Task: Check the percentage active listings of large master bedroom in the last 3 years.
Action: Mouse moved to (988, 229)
Screenshot: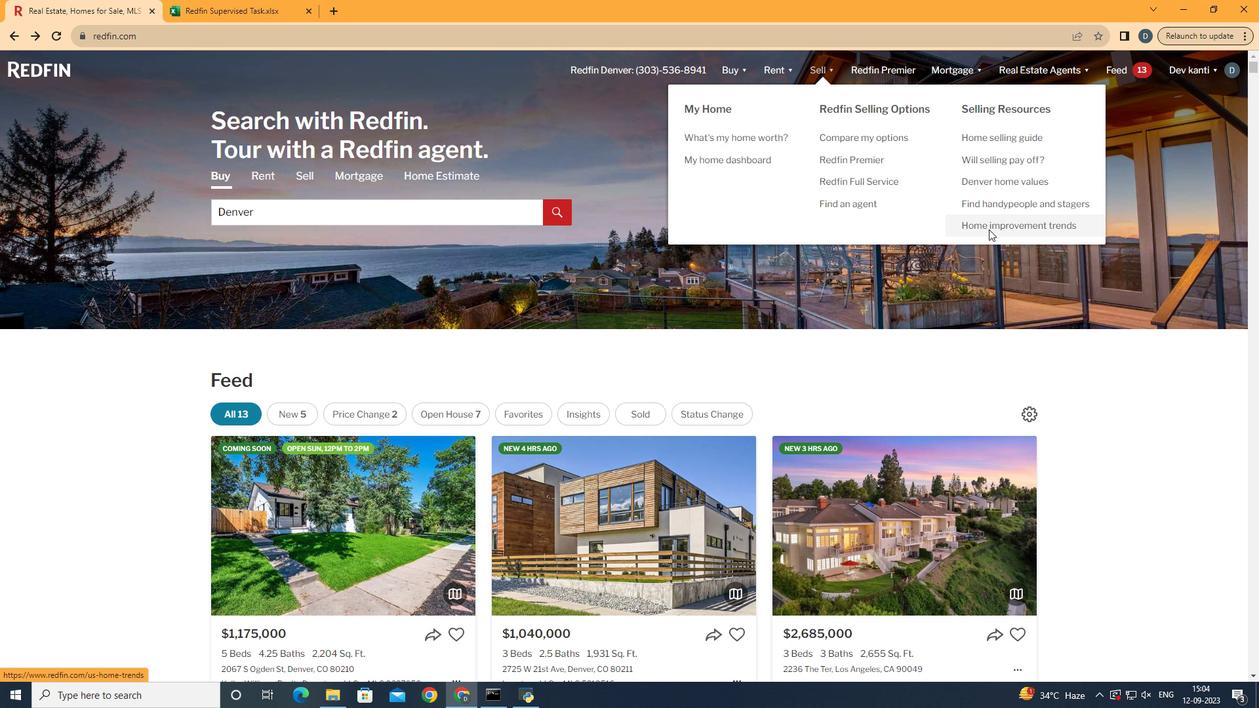 
Action: Mouse pressed left at (988, 229)
Screenshot: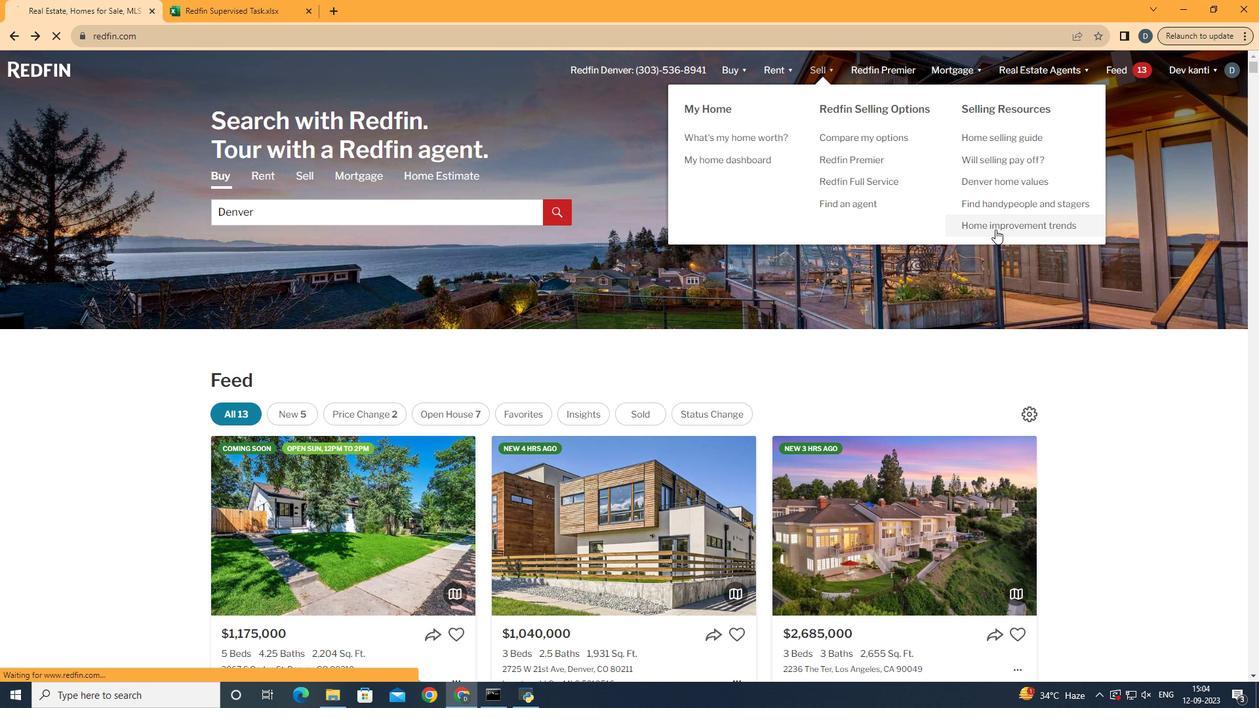 
Action: Mouse moved to (330, 250)
Screenshot: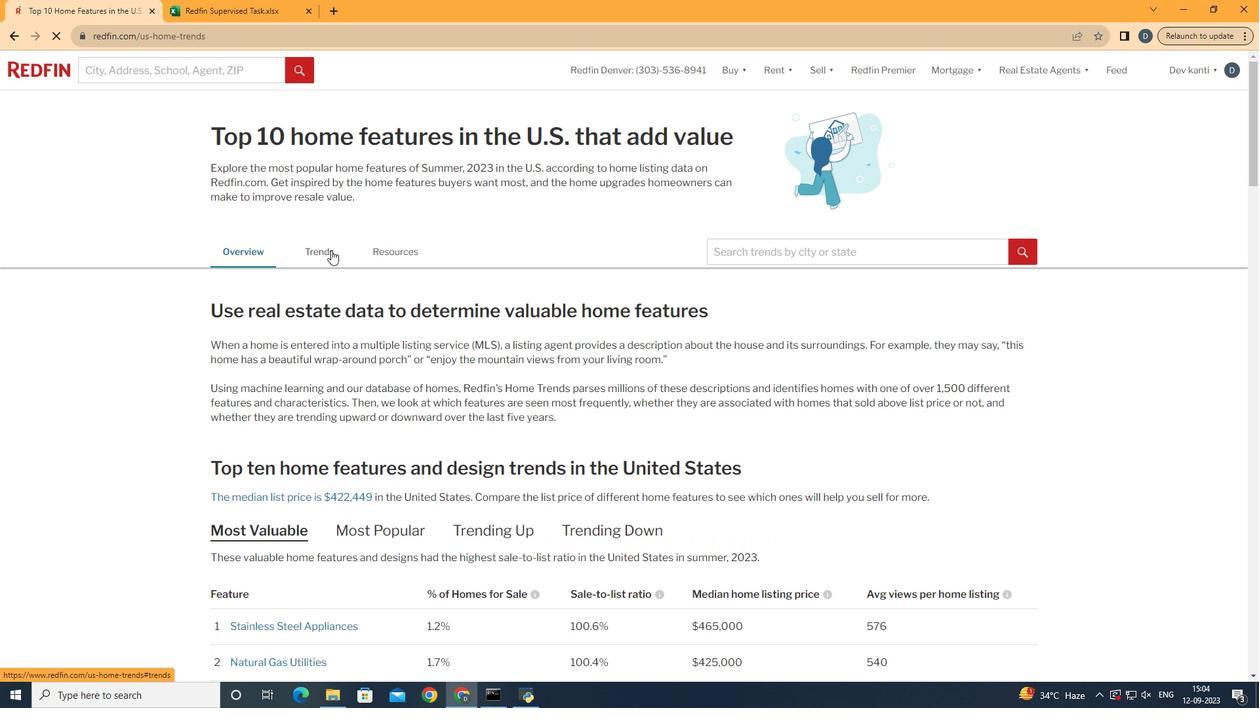 
Action: Mouse pressed left at (330, 250)
Screenshot: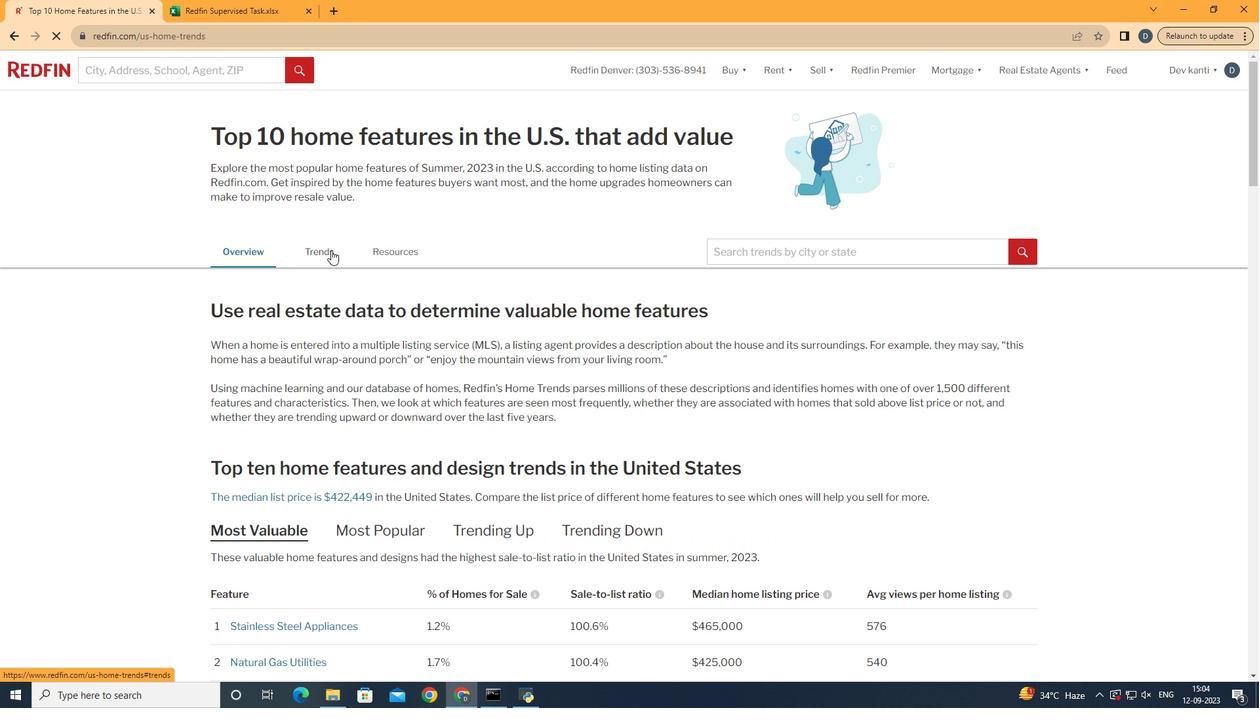 
Action: Mouse moved to (429, 381)
Screenshot: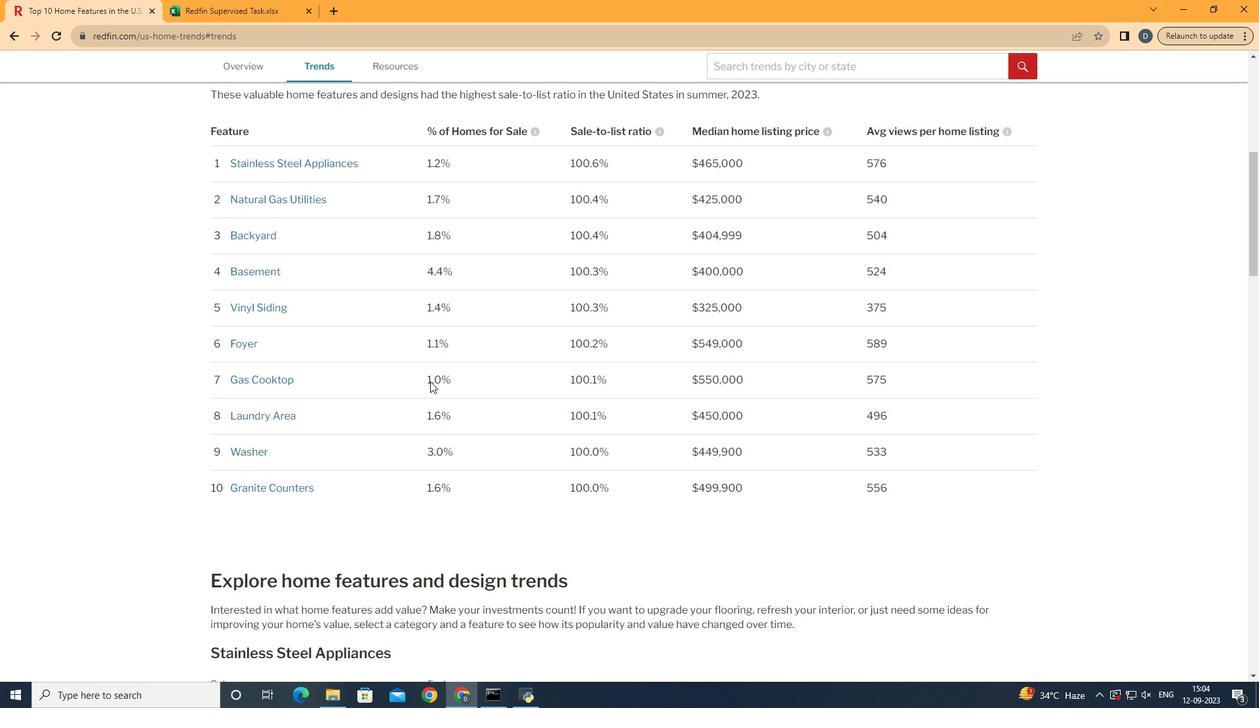 
Action: Mouse scrolled (429, 381) with delta (0, 0)
Screenshot: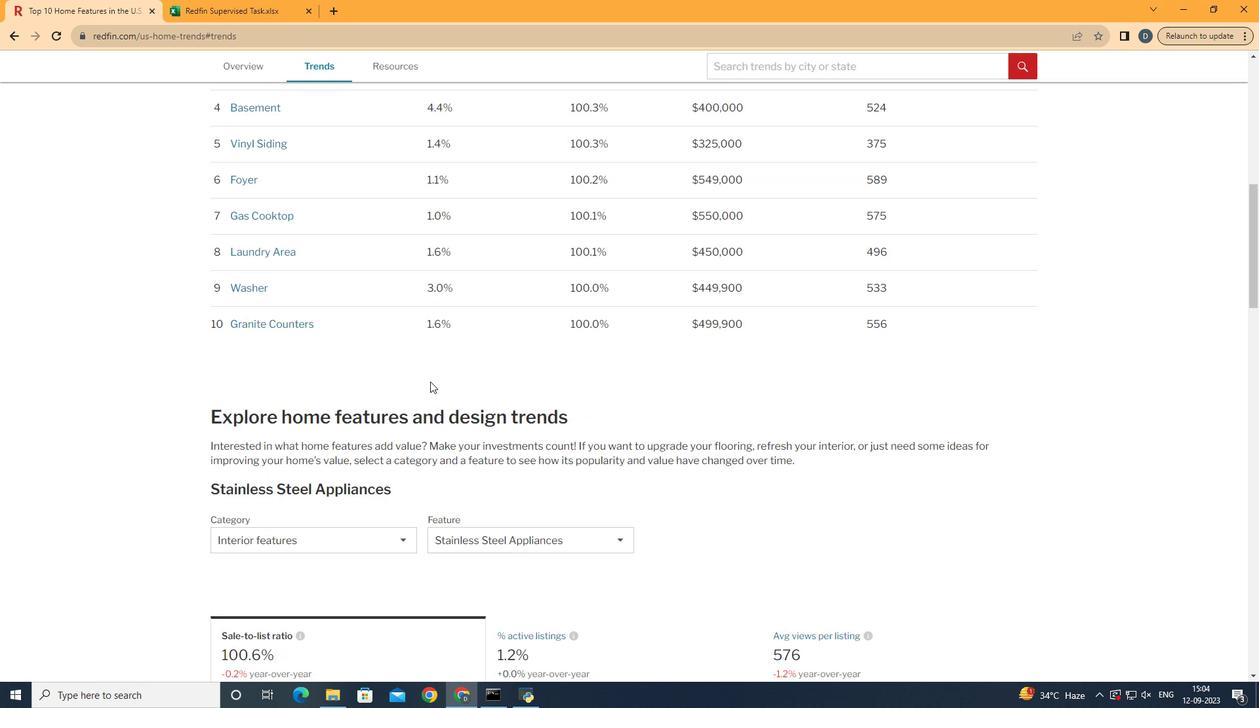 
Action: Mouse scrolled (429, 381) with delta (0, 0)
Screenshot: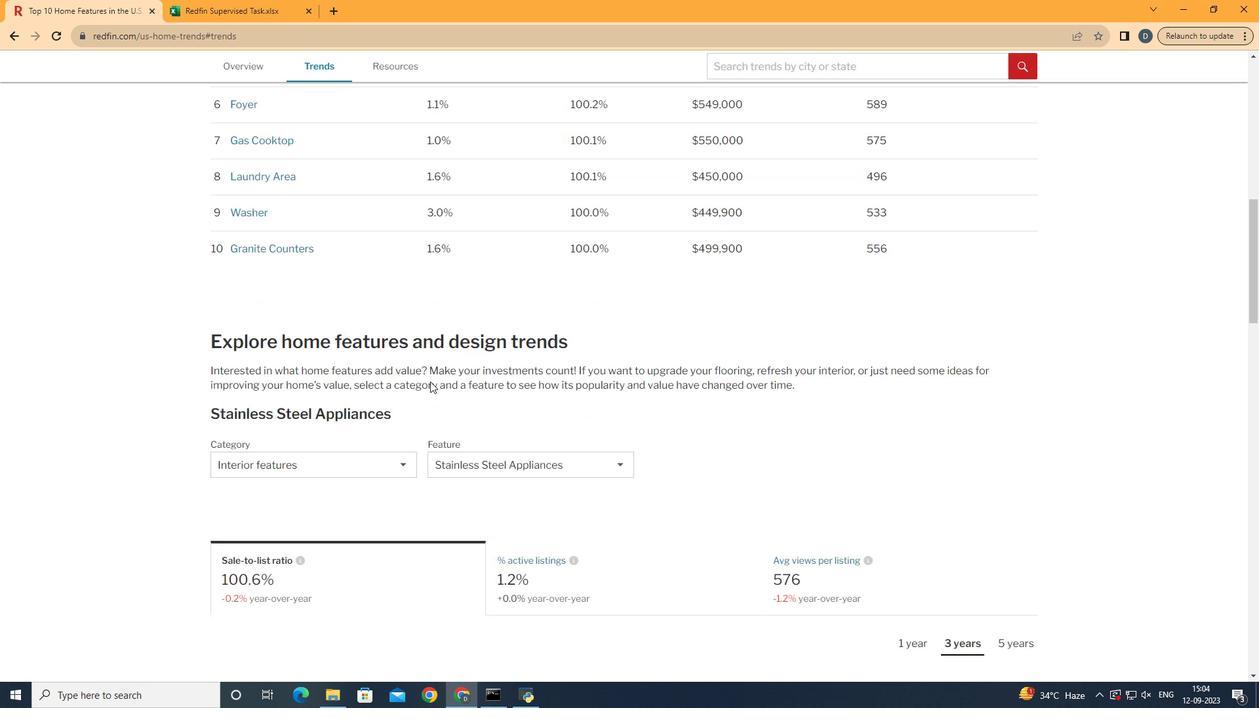 
Action: Mouse scrolled (429, 381) with delta (0, 0)
Screenshot: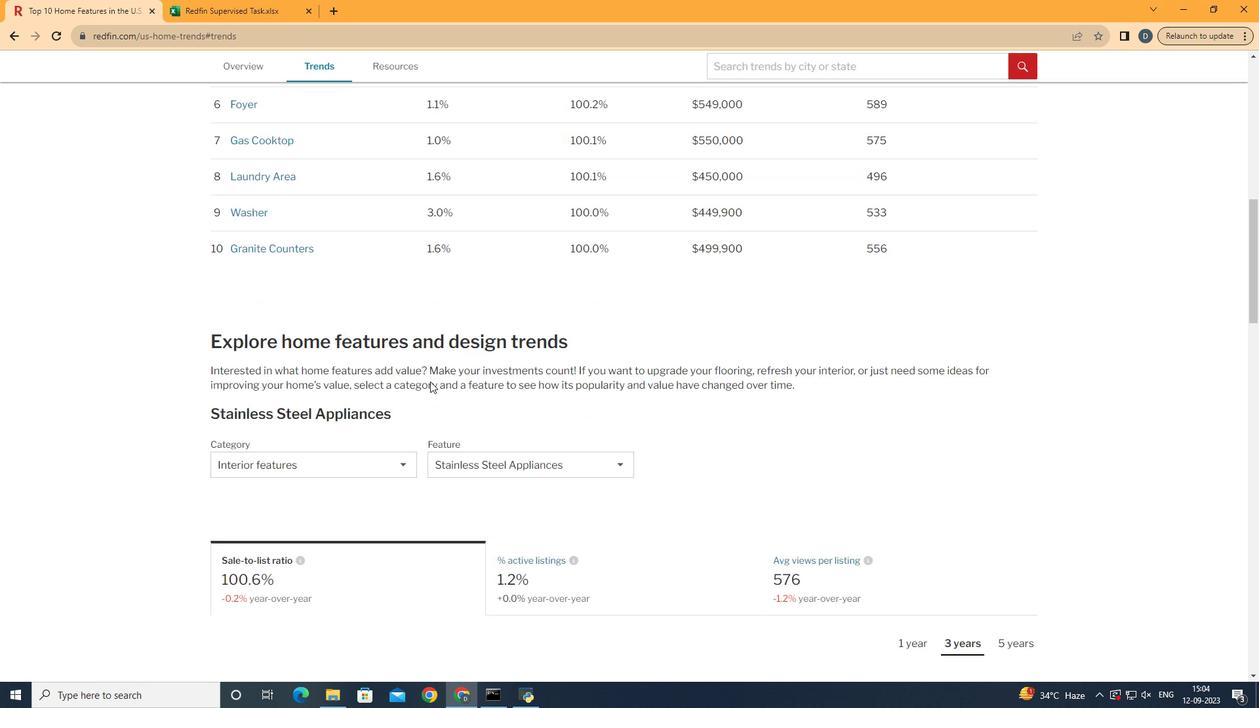 
Action: Mouse moved to (430, 381)
Screenshot: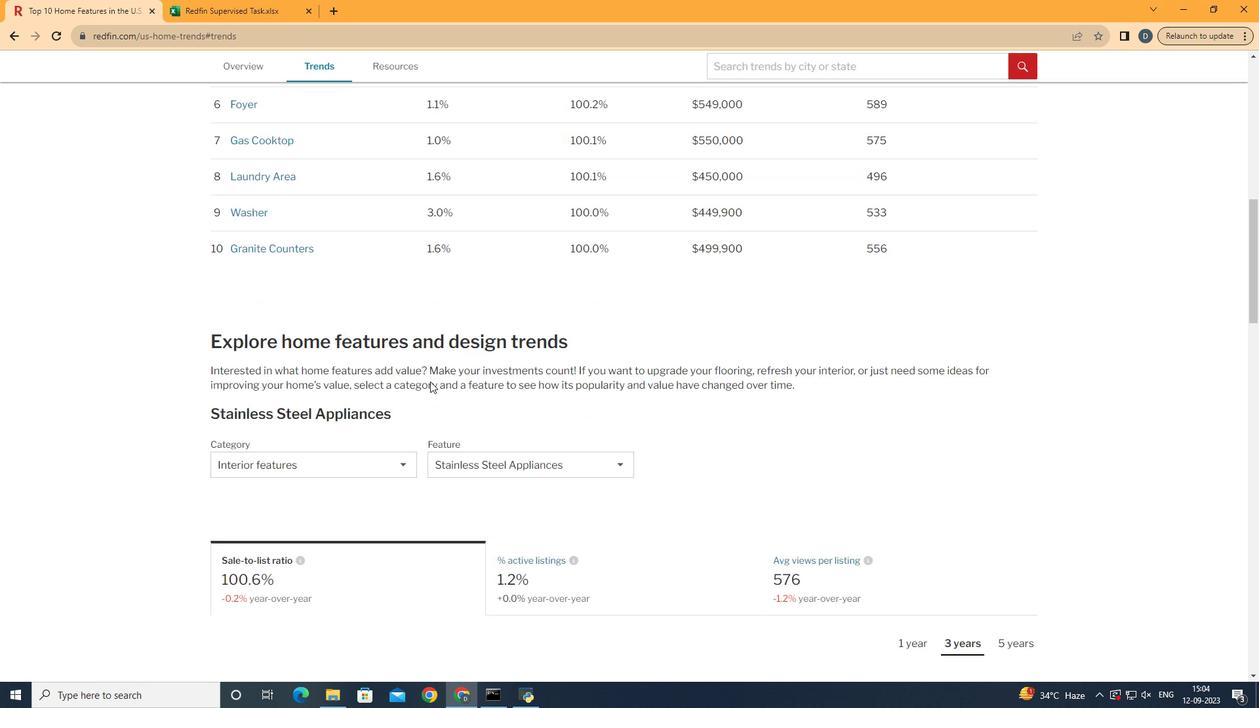 
Action: Mouse scrolled (430, 381) with delta (0, 0)
Screenshot: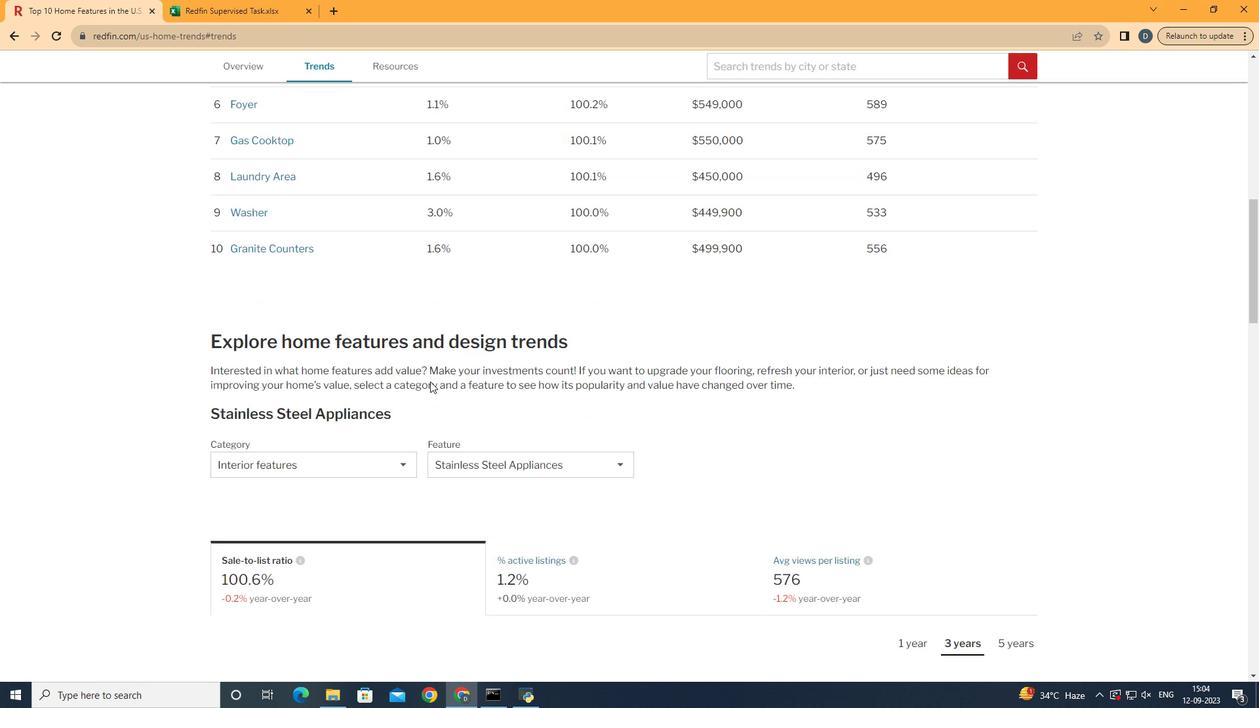 
Action: Mouse scrolled (430, 381) with delta (0, 0)
Screenshot: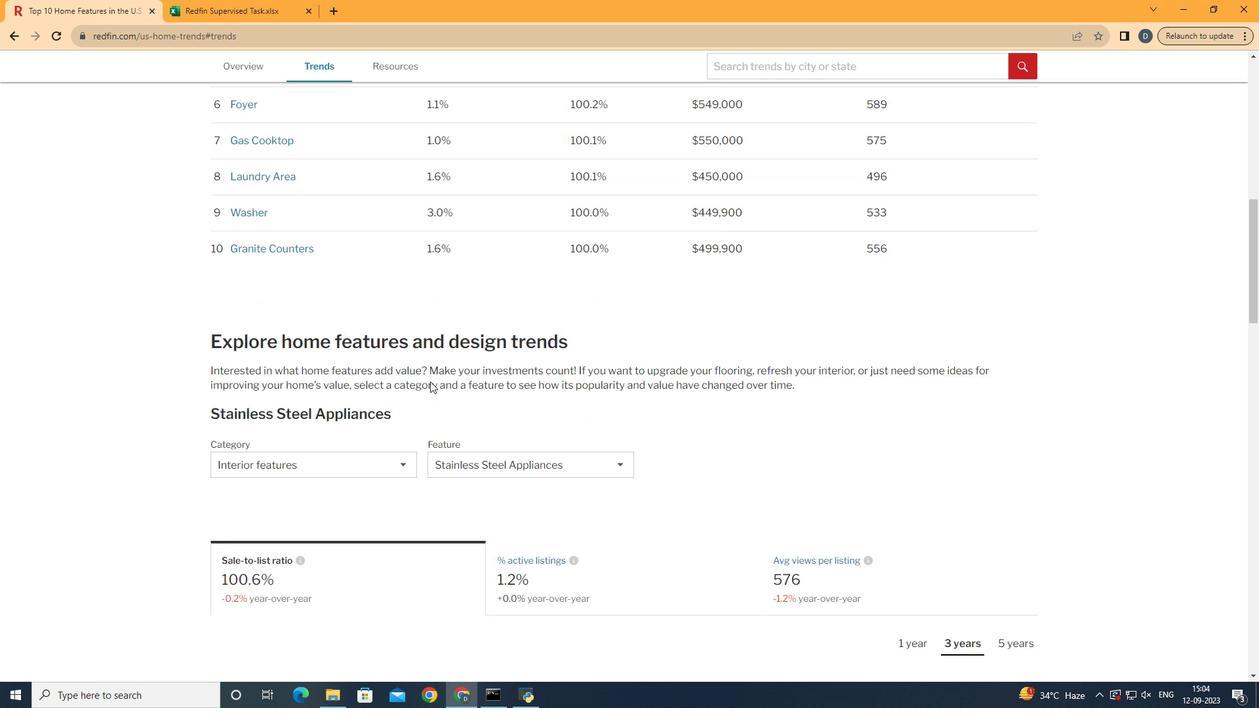 
Action: Mouse scrolled (430, 381) with delta (0, 0)
Screenshot: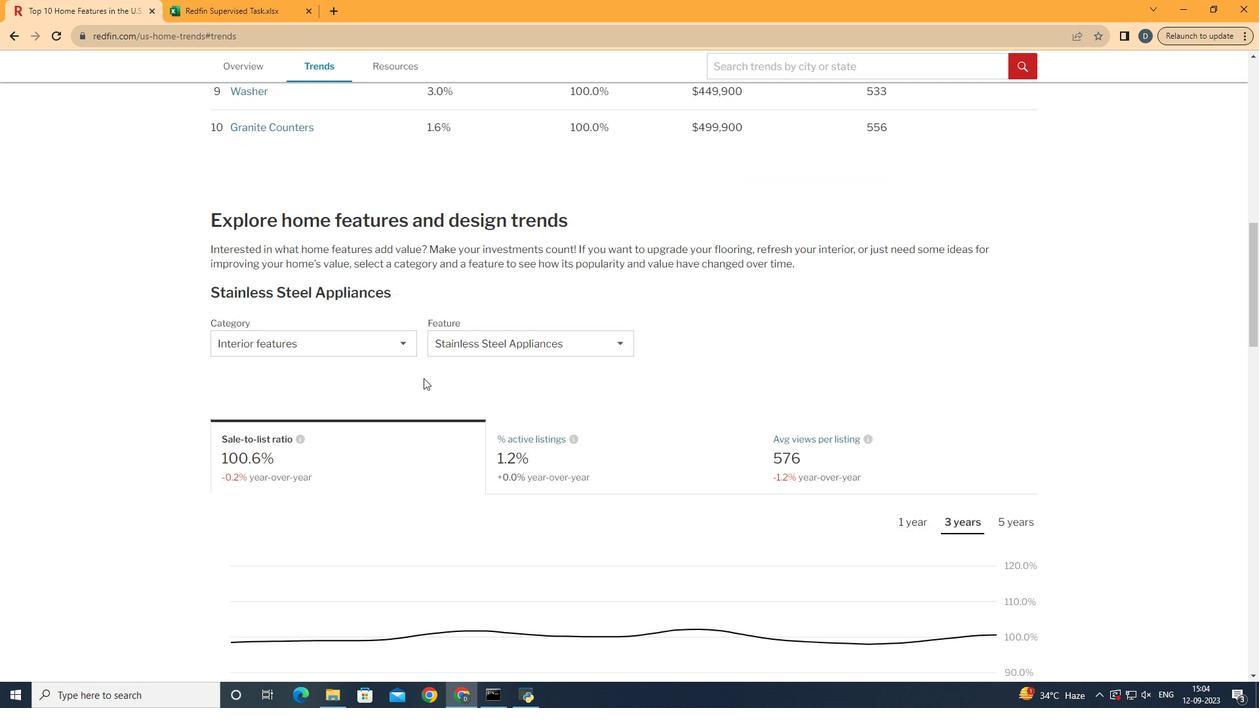 
Action: Mouse scrolled (430, 381) with delta (0, 0)
Screenshot: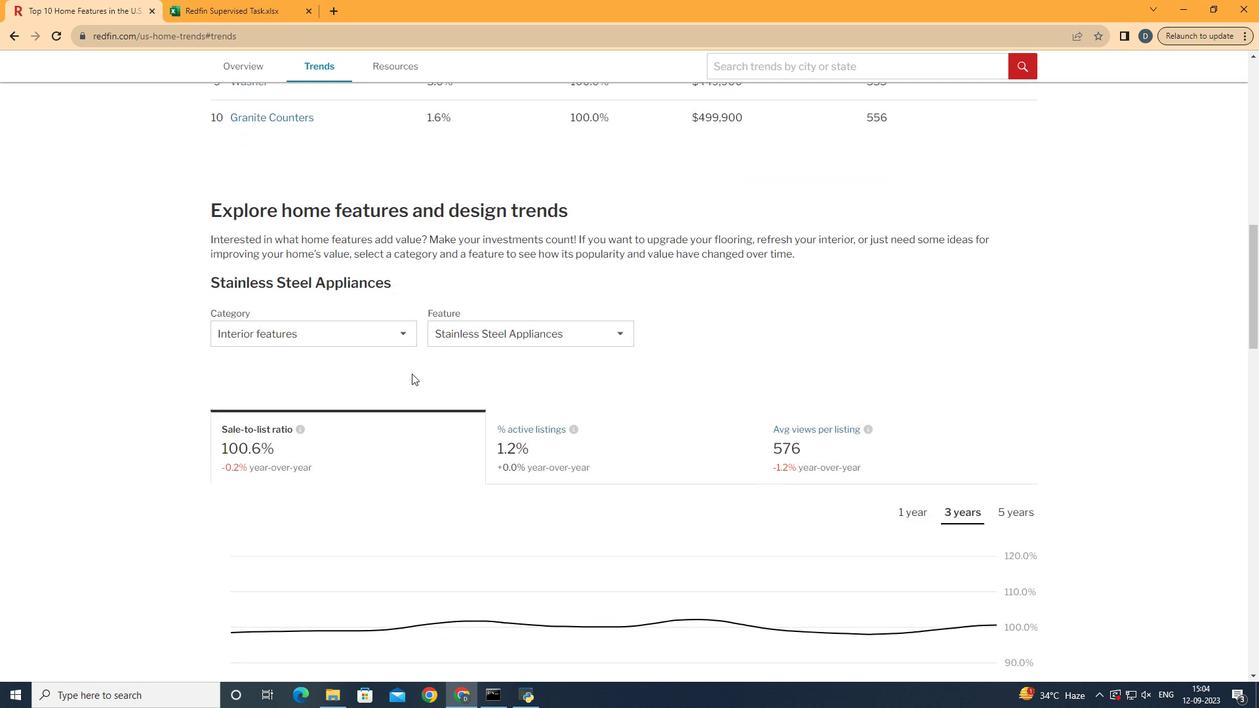 
Action: Mouse moved to (389, 341)
Screenshot: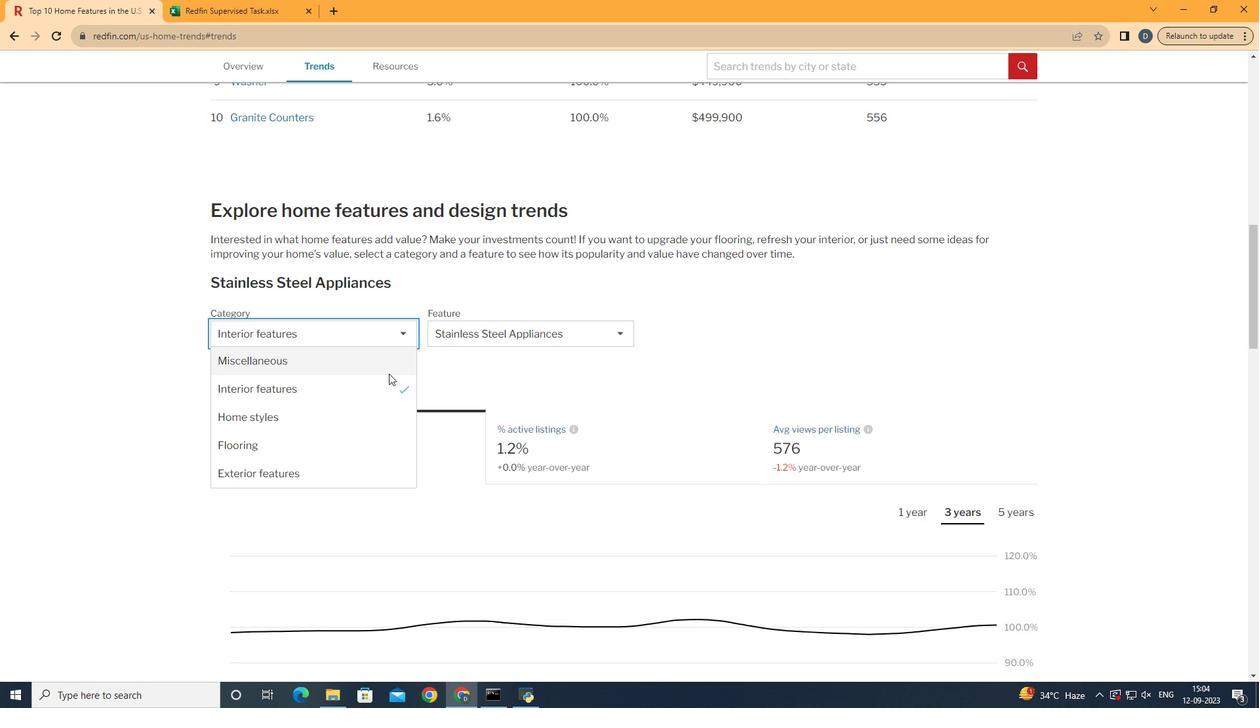 
Action: Mouse pressed left at (389, 341)
Screenshot: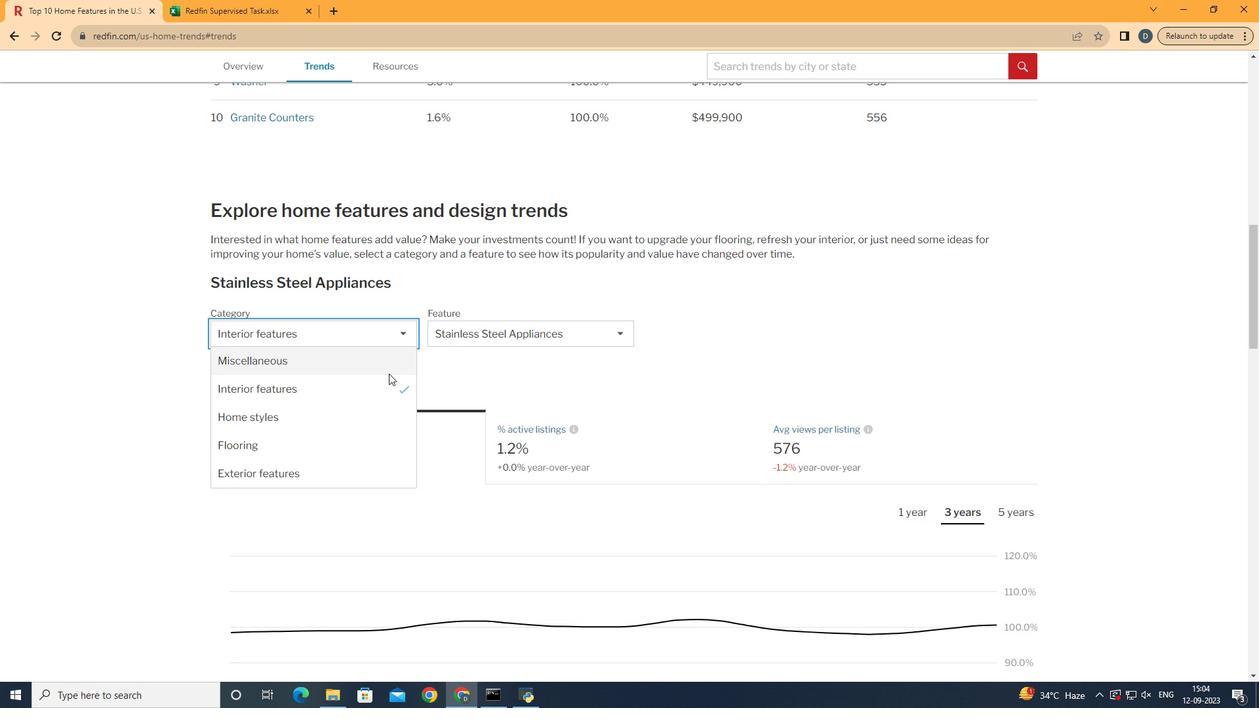 
Action: Mouse moved to (393, 386)
Screenshot: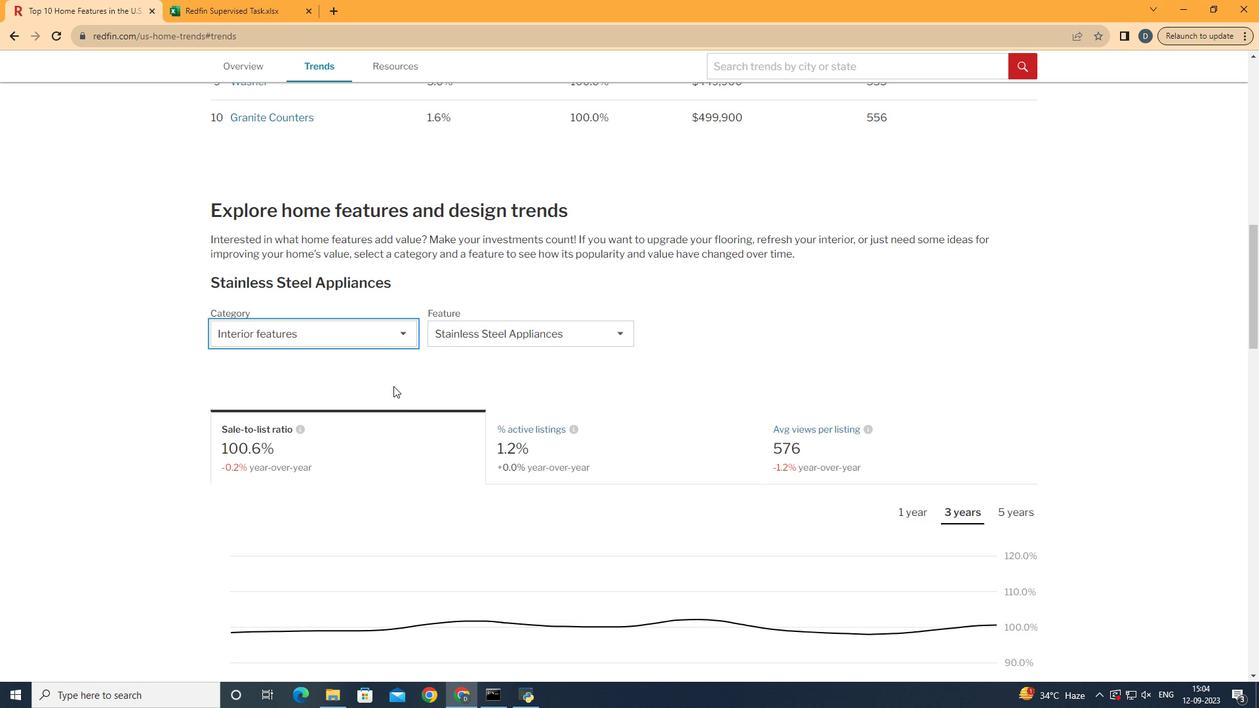 
Action: Mouse pressed left at (393, 386)
Screenshot: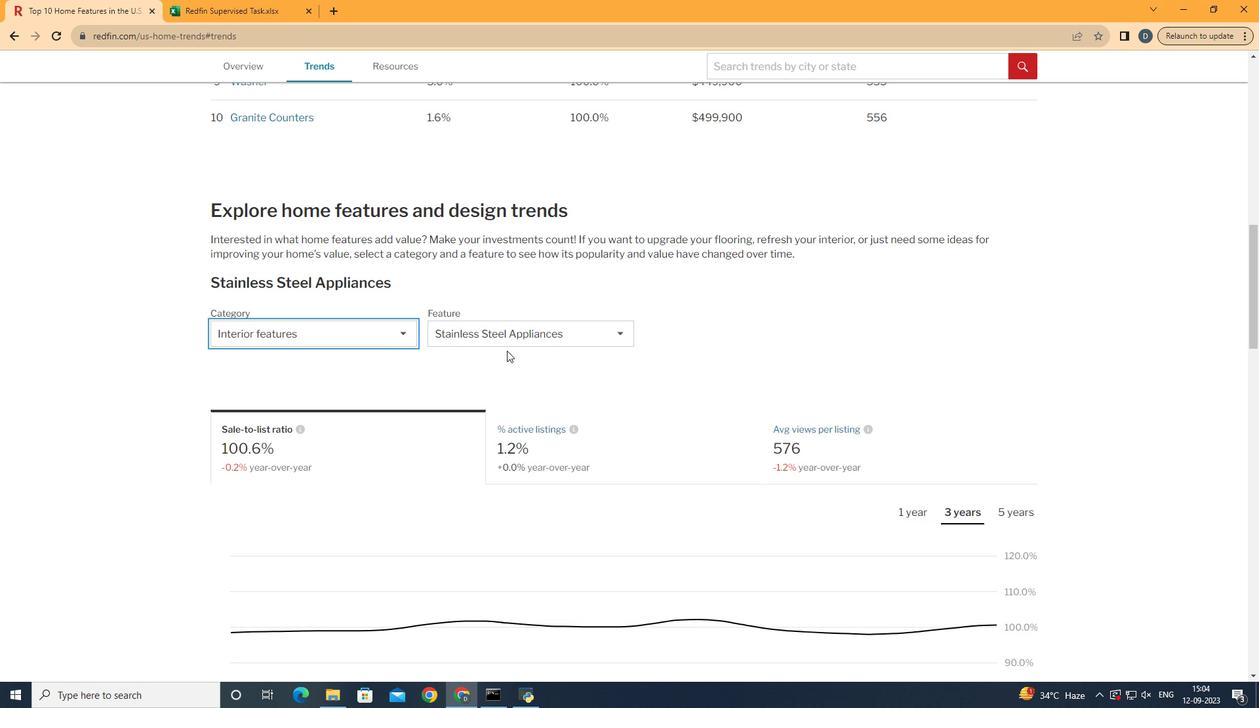 
Action: Mouse moved to (543, 340)
Screenshot: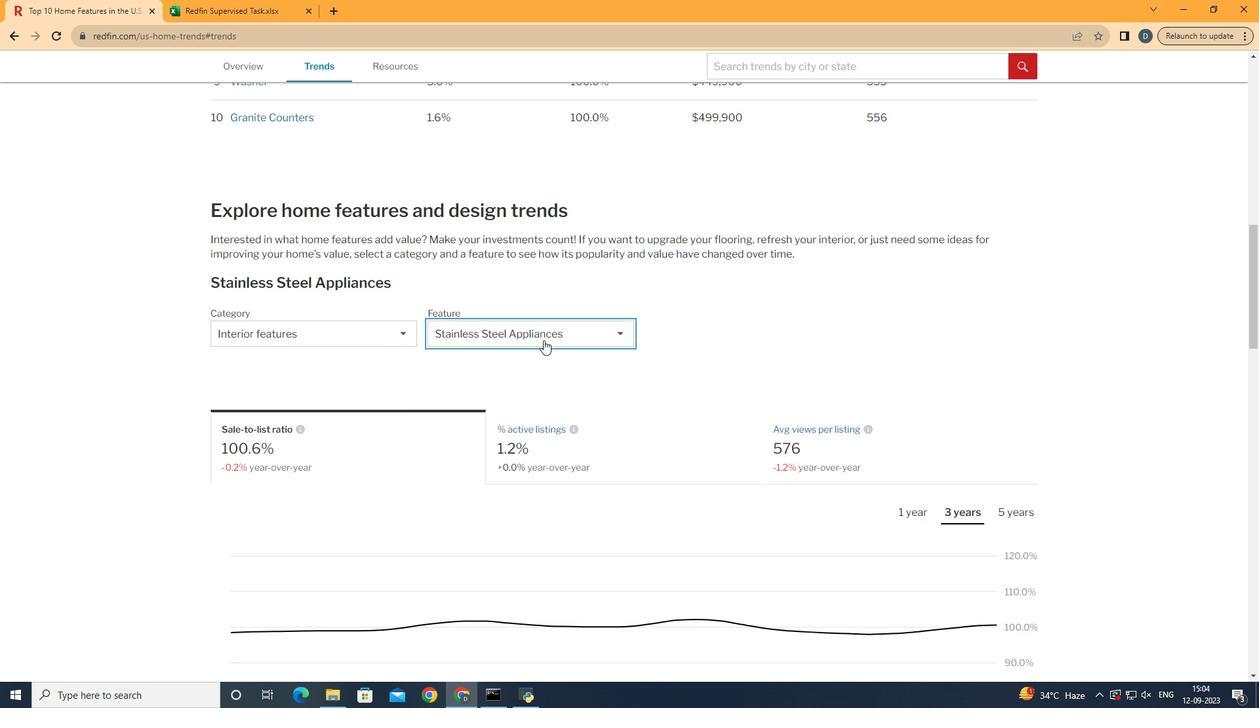 
Action: Mouse pressed left at (543, 340)
Screenshot: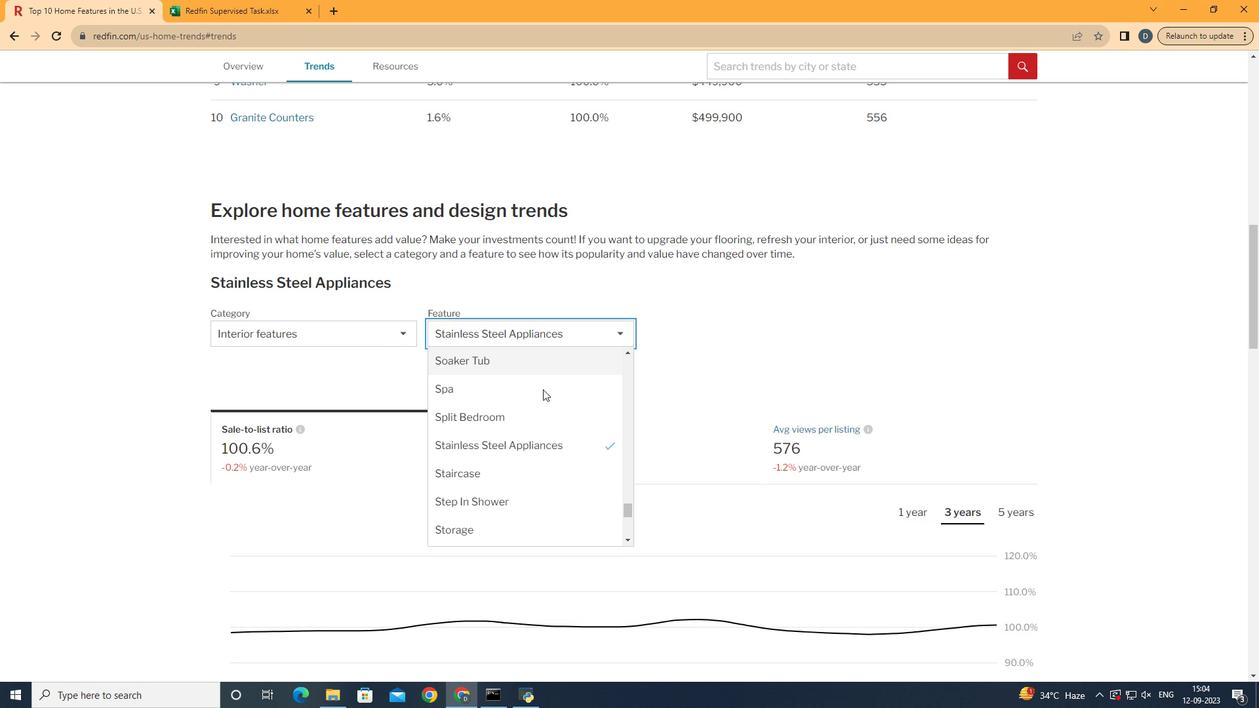 
Action: Mouse moved to (541, 417)
Screenshot: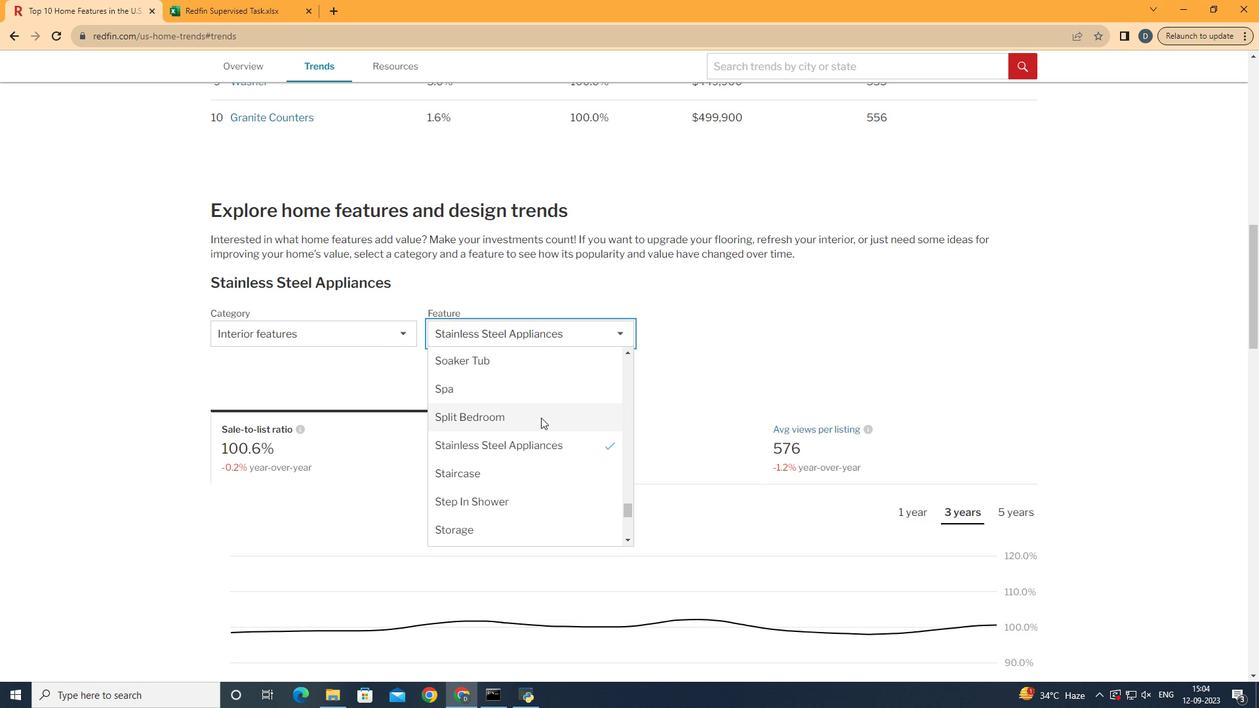 
Action: Mouse scrolled (541, 418) with delta (0, 0)
Screenshot: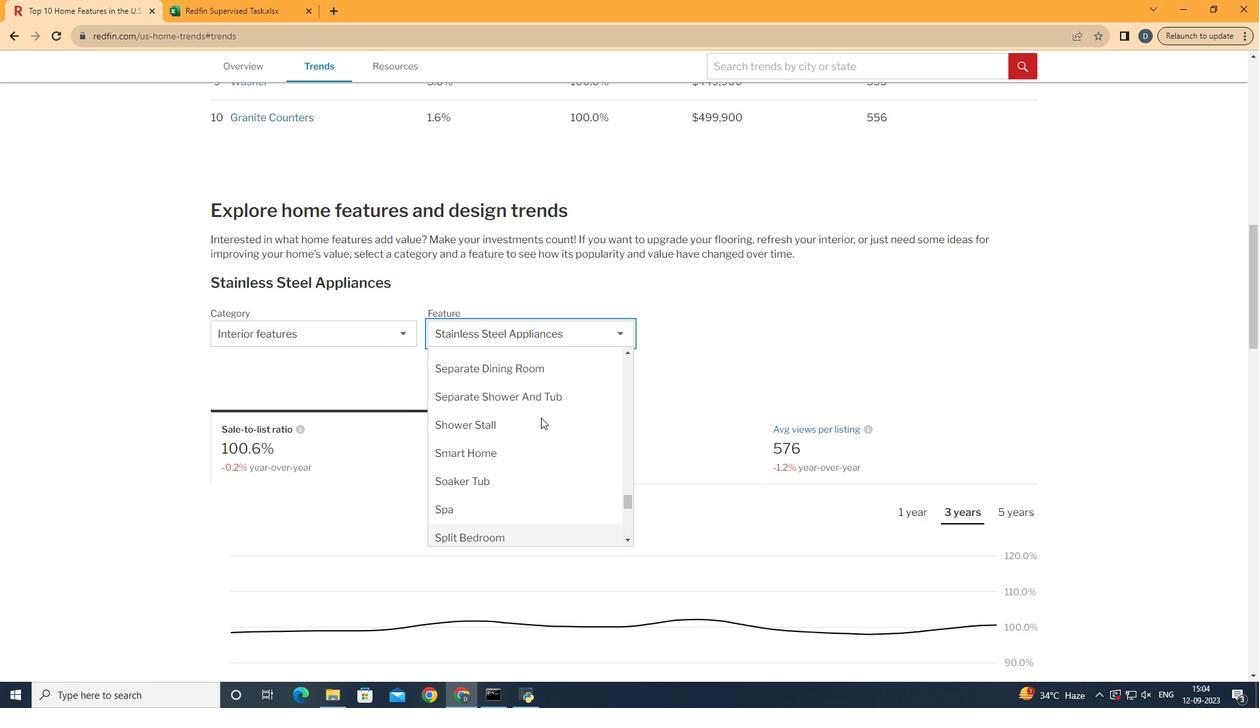 
Action: Mouse scrolled (541, 418) with delta (0, 0)
Screenshot: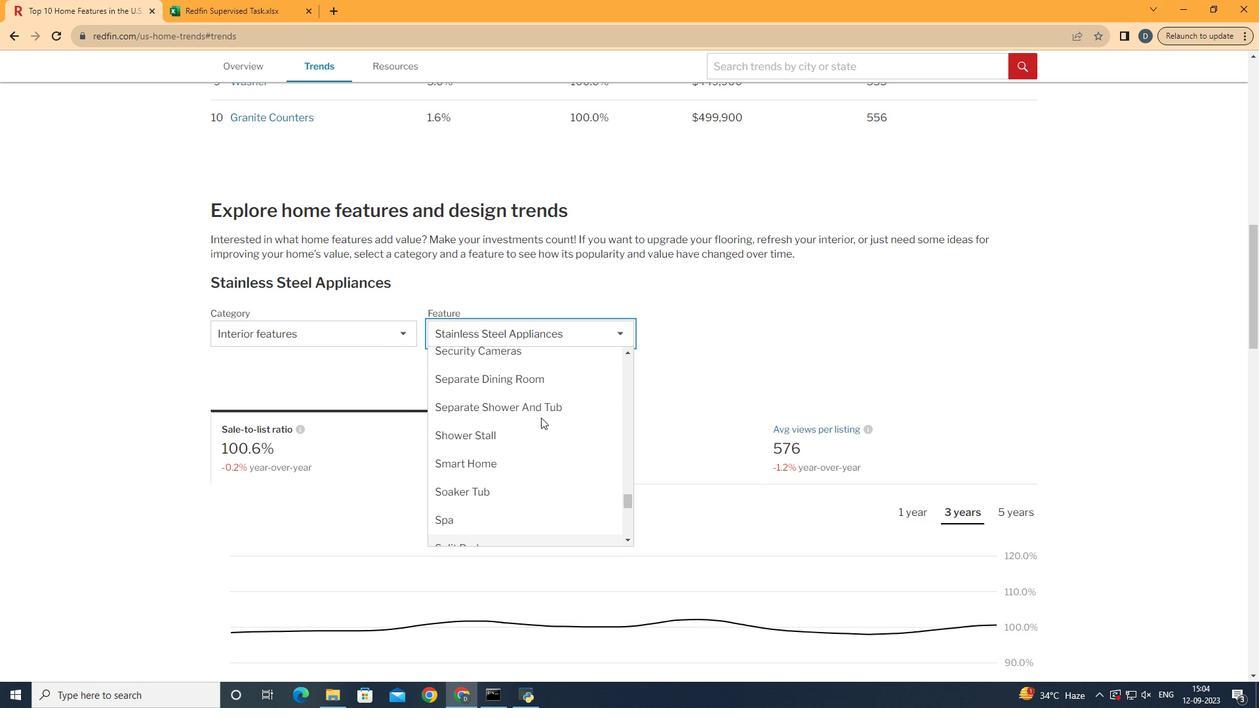 
Action: Mouse scrolled (541, 418) with delta (0, 0)
Screenshot: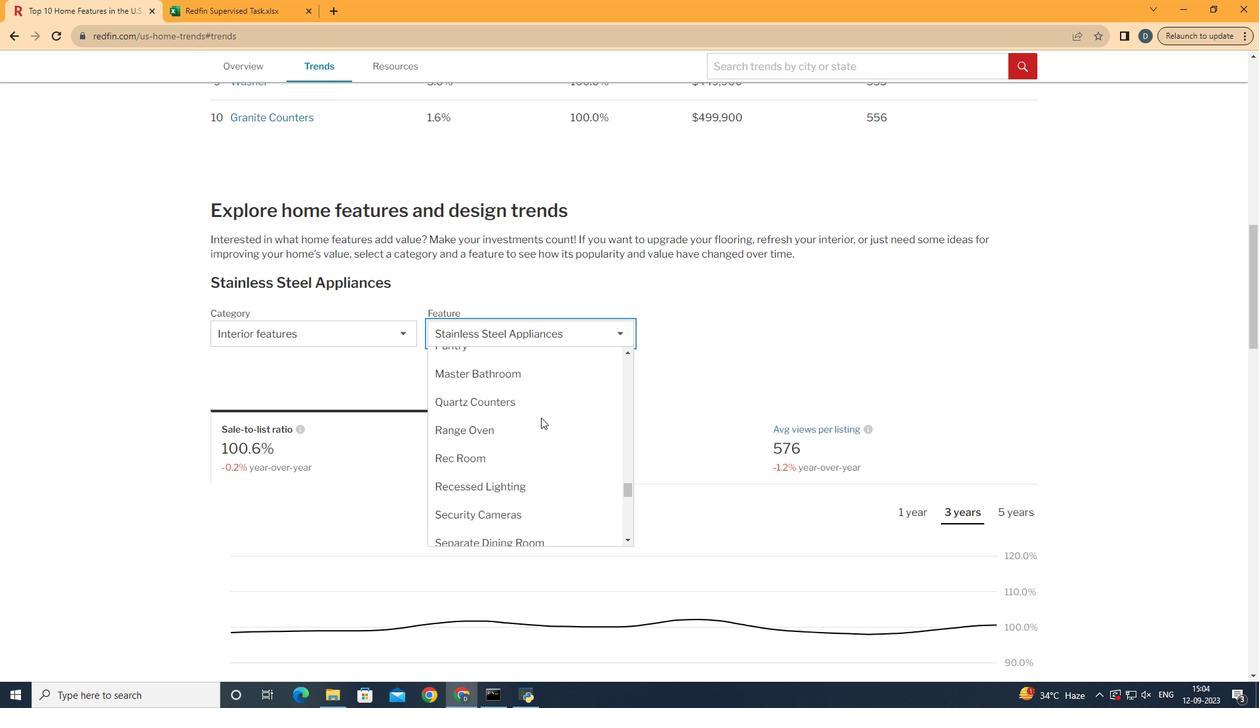 
Action: Mouse scrolled (541, 418) with delta (0, 0)
Screenshot: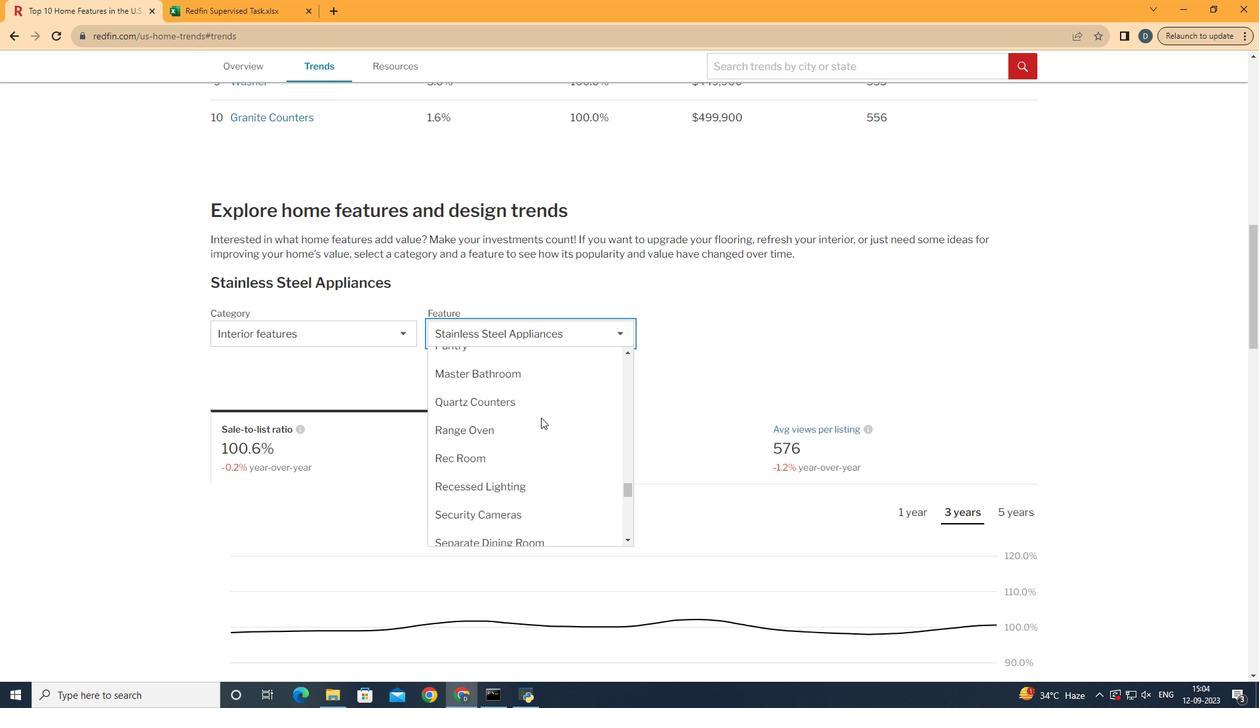 
Action: Mouse scrolled (541, 418) with delta (0, 0)
Screenshot: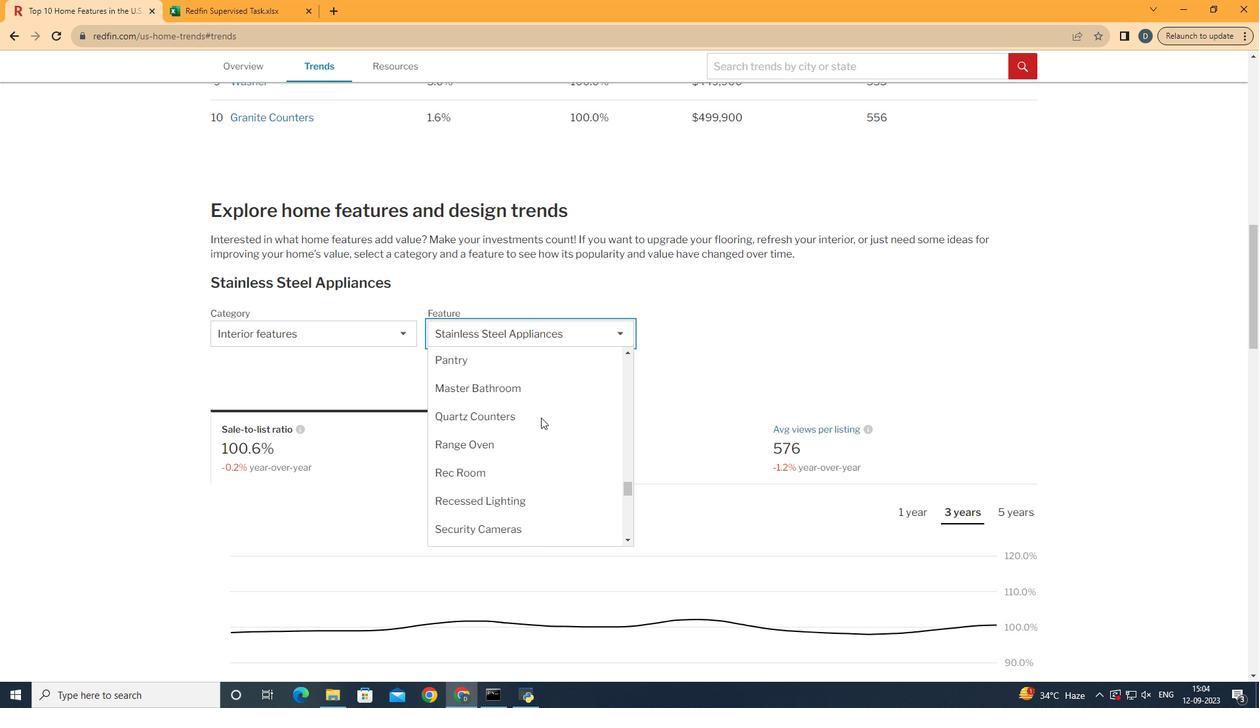 
Action: Mouse scrolled (541, 417) with delta (0, 0)
Screenshot: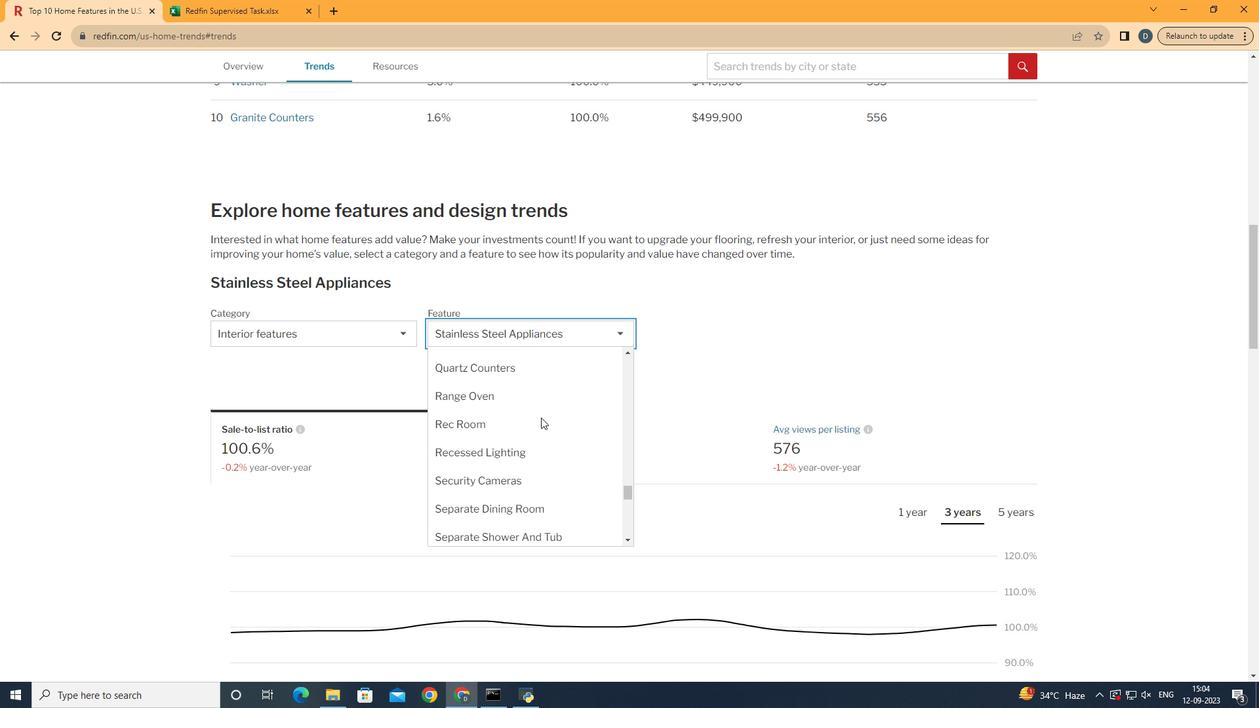 
Action: Mouse scrolled (541, 418) with delta (0, 0)
Screenshot: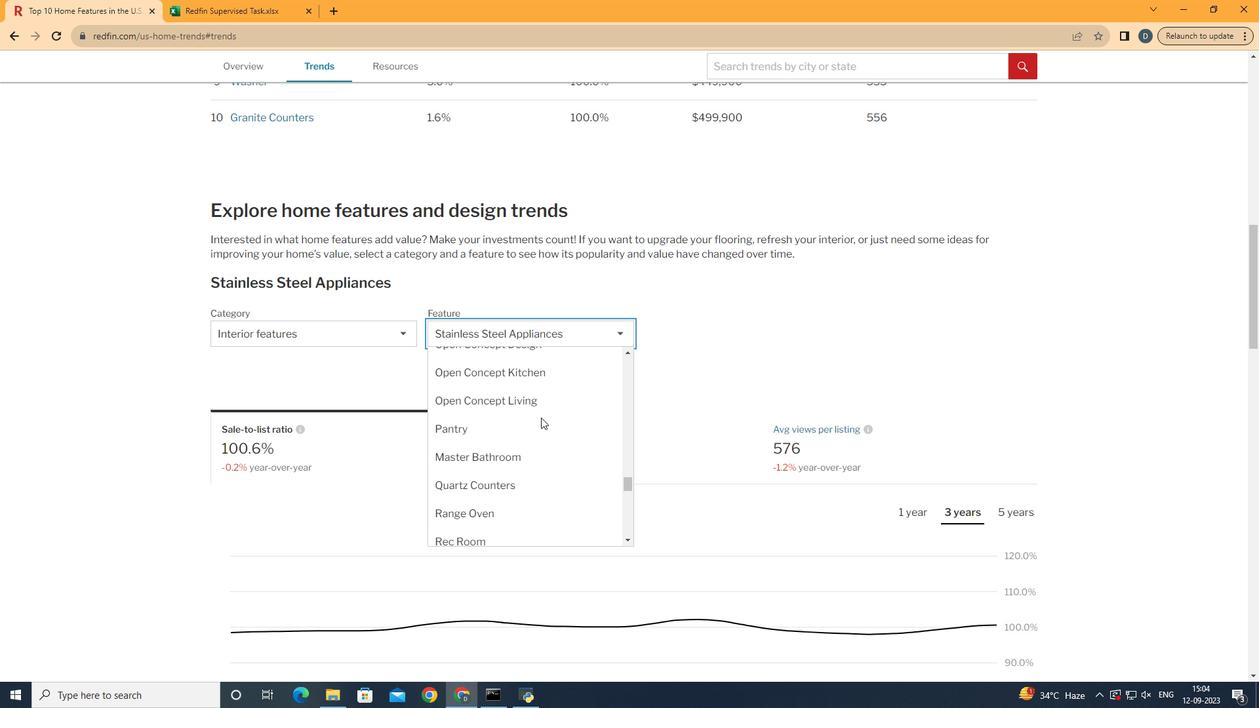 
Action: Mouse scrolled (541, 418) with delta (0, 0)
Screenshot: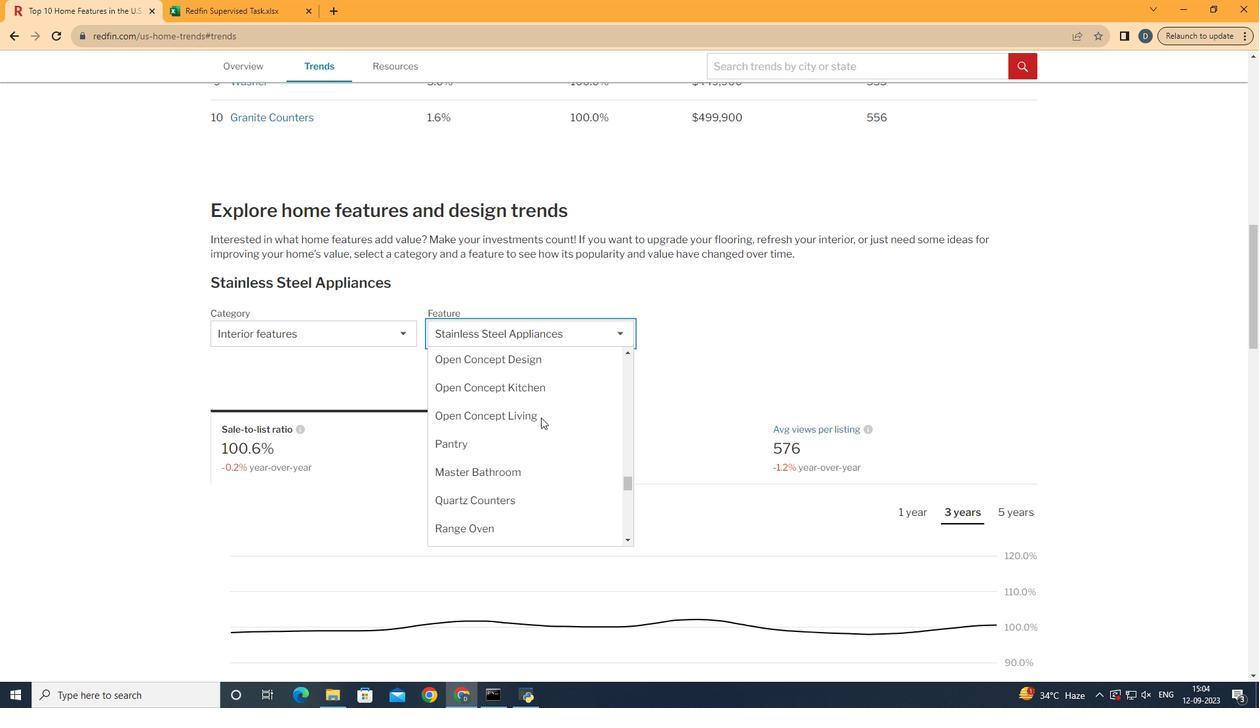 
Action: Mouse scrolled (541, 418) with delta (0, 0)
Screenshot: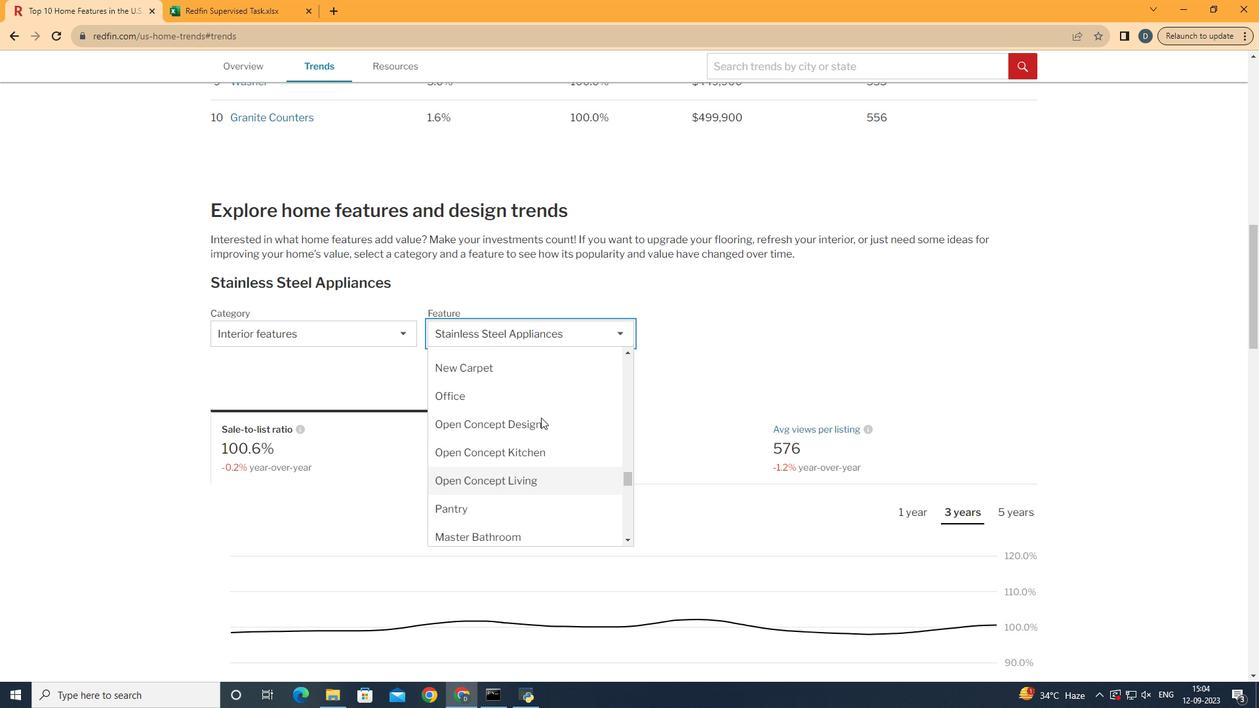 
Action: Mouse scrolled (541, 418) with delta (0, 0)
Screenshot: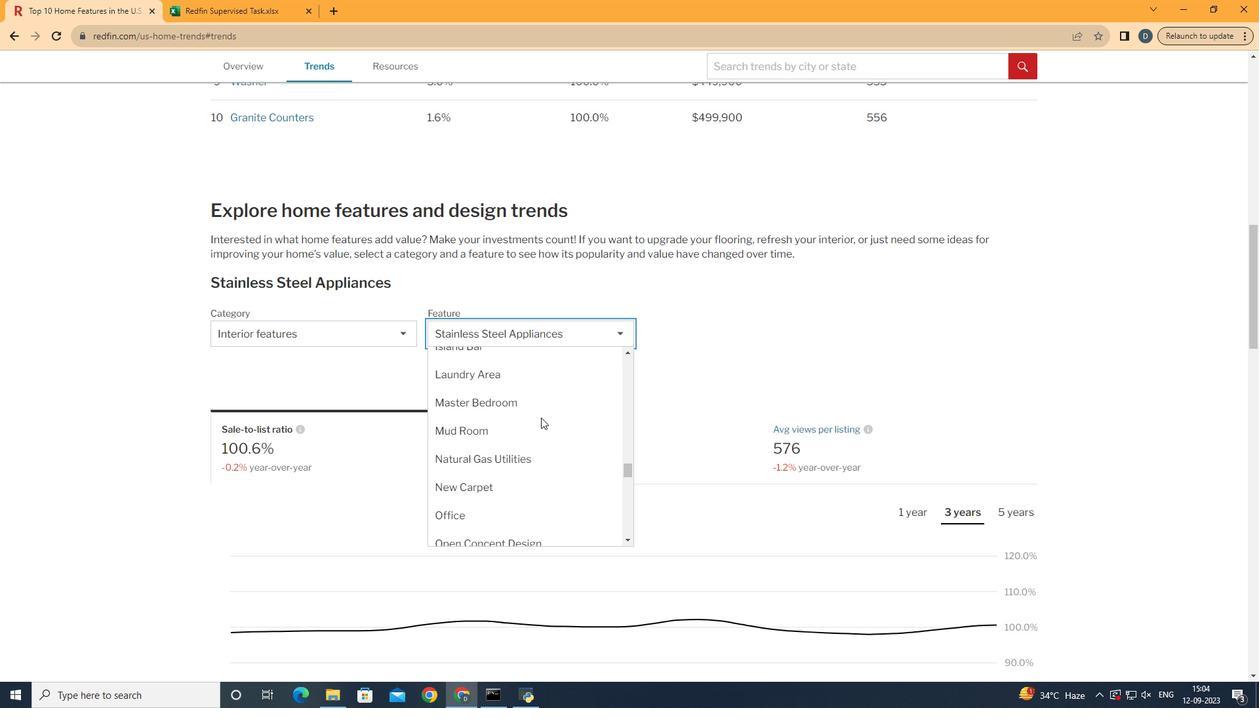 
Action: Mouse scrolled (541, 418) with delta (0, 0)
Screenshot: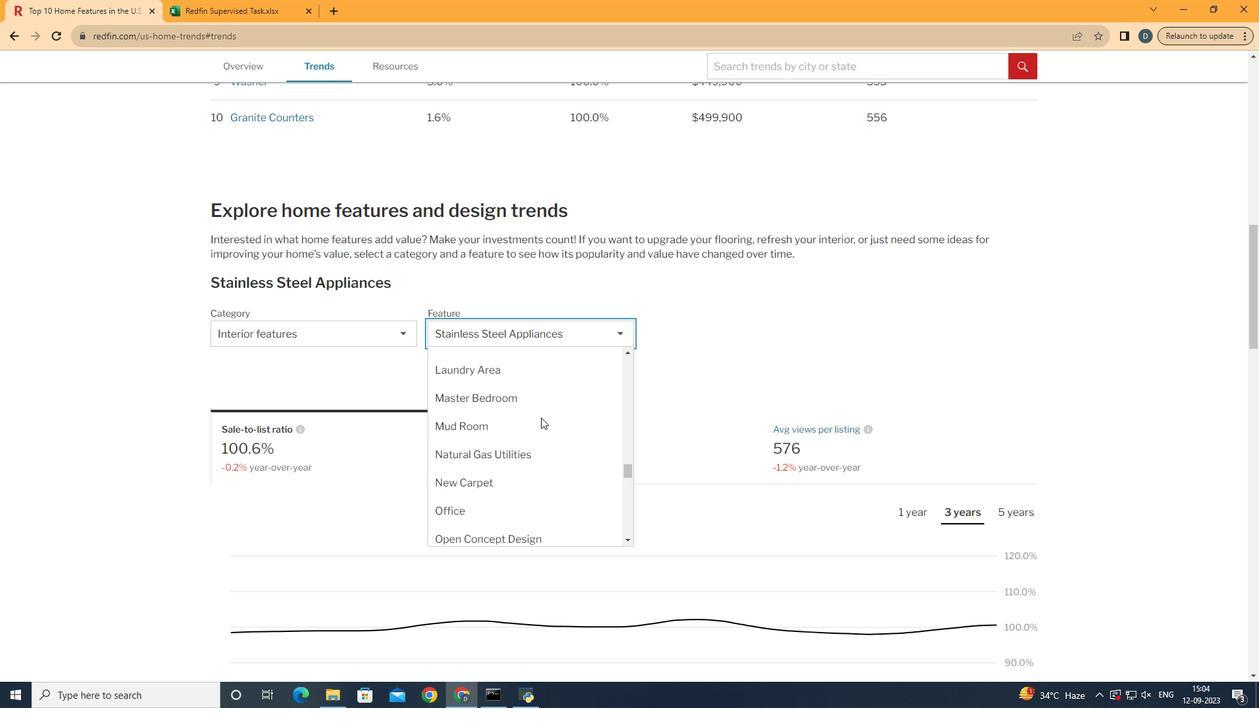 
Action: Mouse scrolled (541, 417) with delta (0, 0)
Screenshot: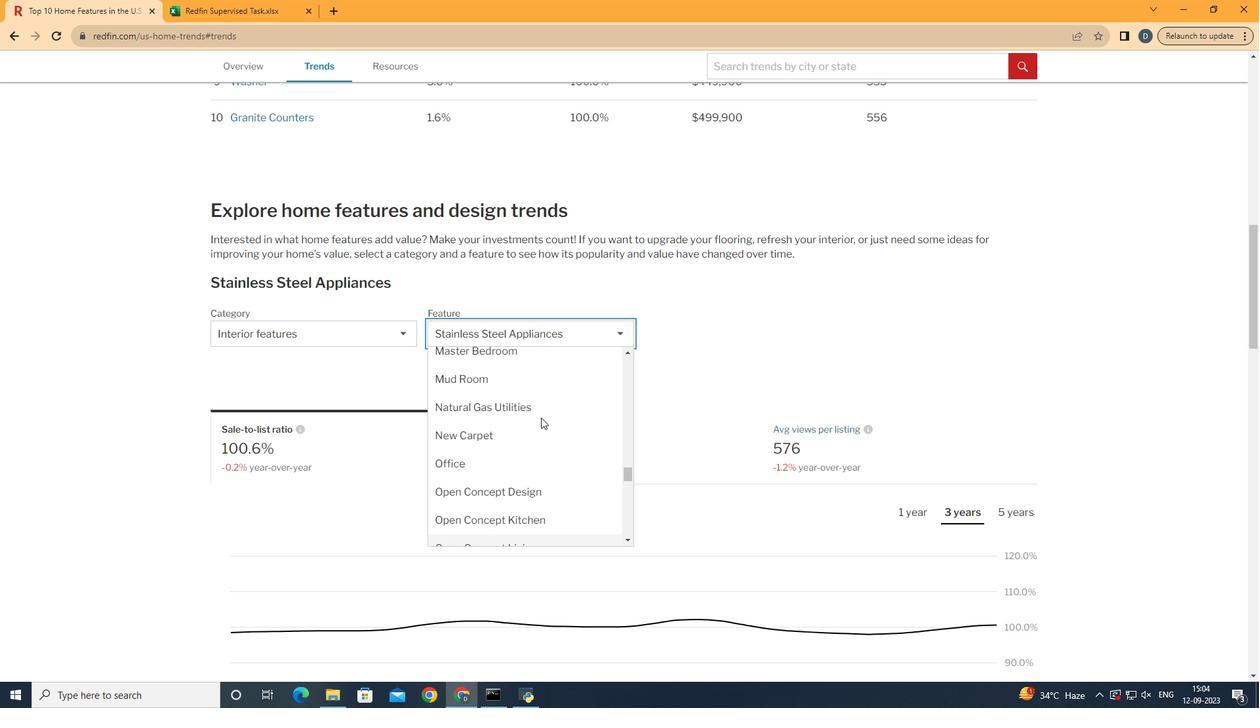 
Action: Mouse scrolled (541, 418) with delta (0, 0)
Screenshot: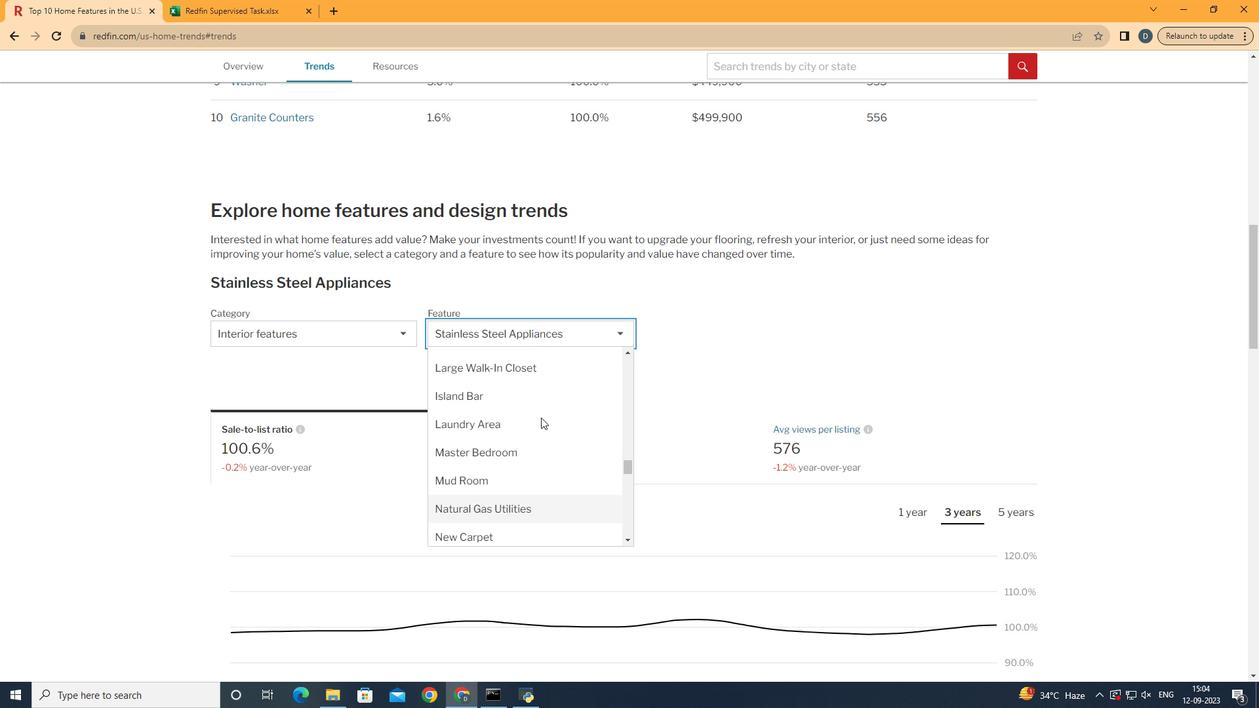 
Action: Mouse scrolled (541, 418) with delta (0, 0)
Screenshot: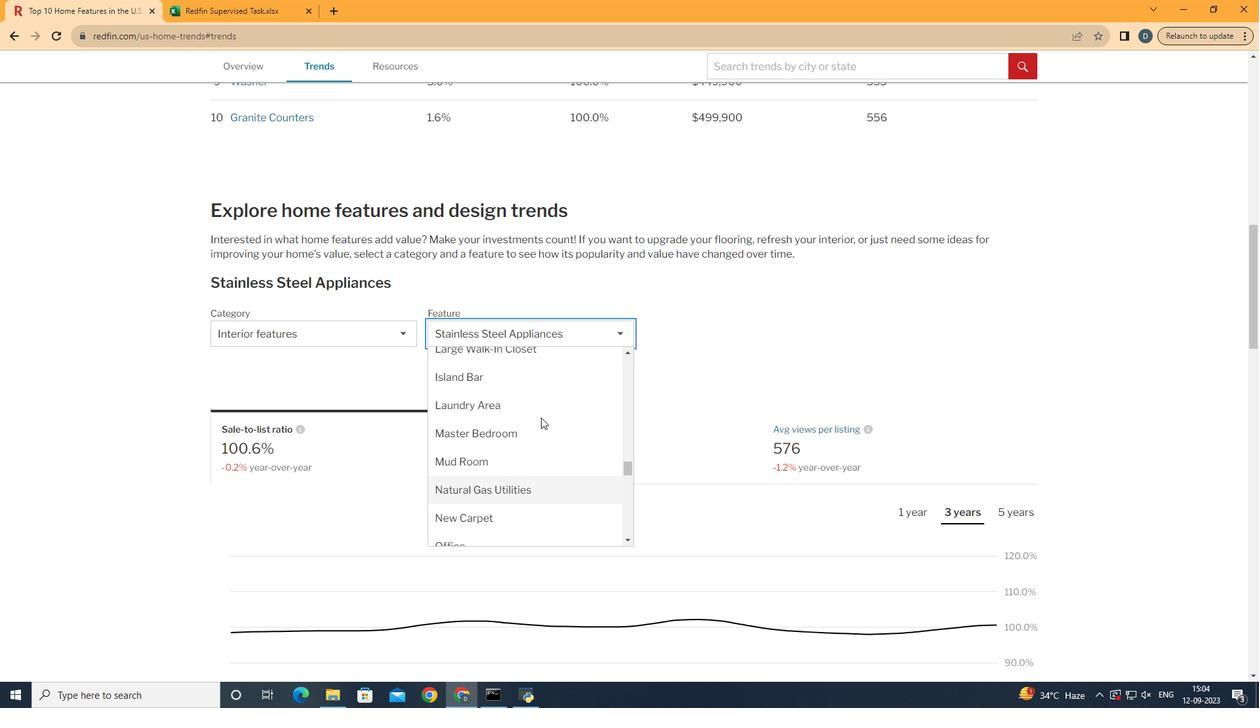 
Action: Mouse scrolled (541, 417) with delta (0, 0)
Screenshot: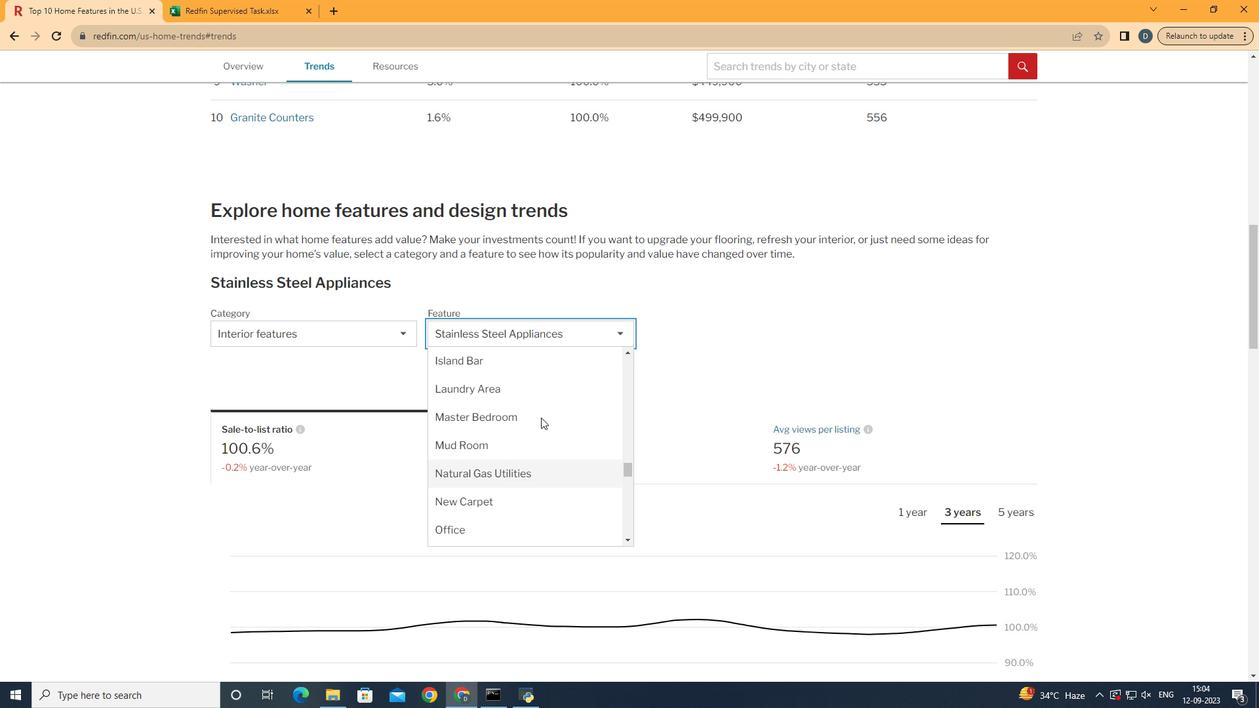 
Action: Mouse moved to (543, 396)
Screenshot: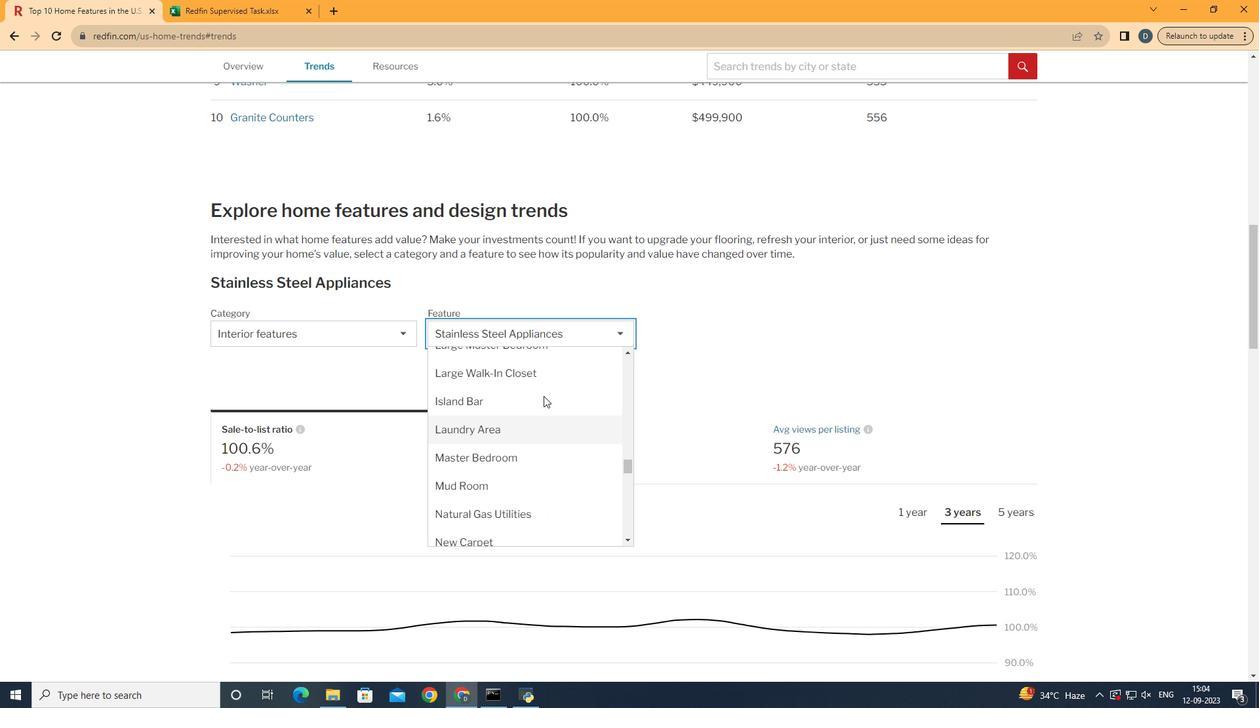 
Action: Mouse scrolled (543, 396) with delta (0, 0)
Screenshot: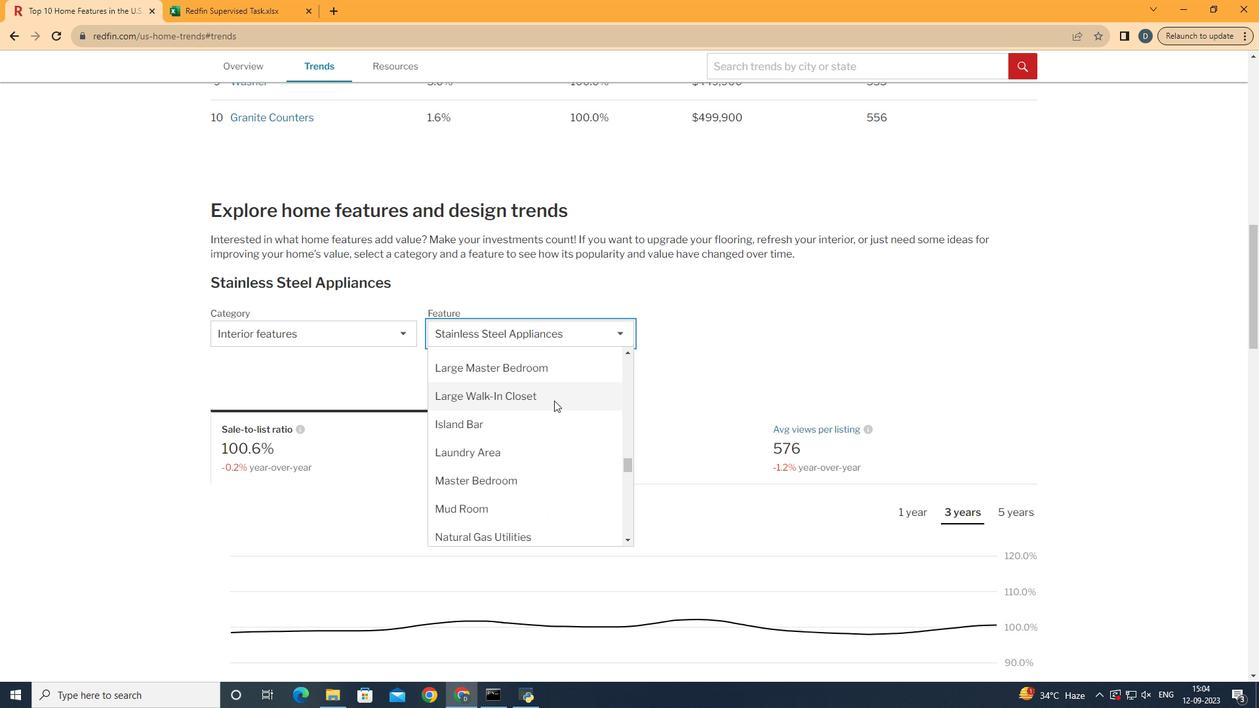 
Action: Mouse moved to (563, 370)
Screenshot: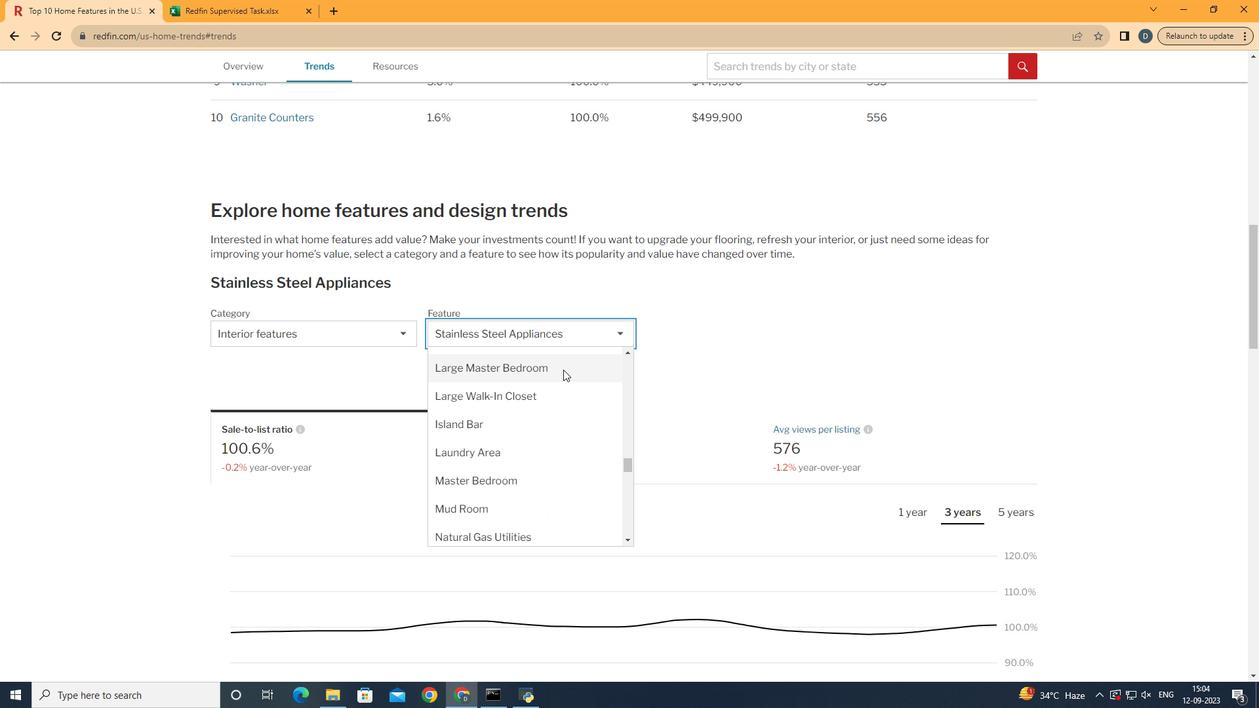 
Action: Mouse pressed left at (563, 370)
Screenshot: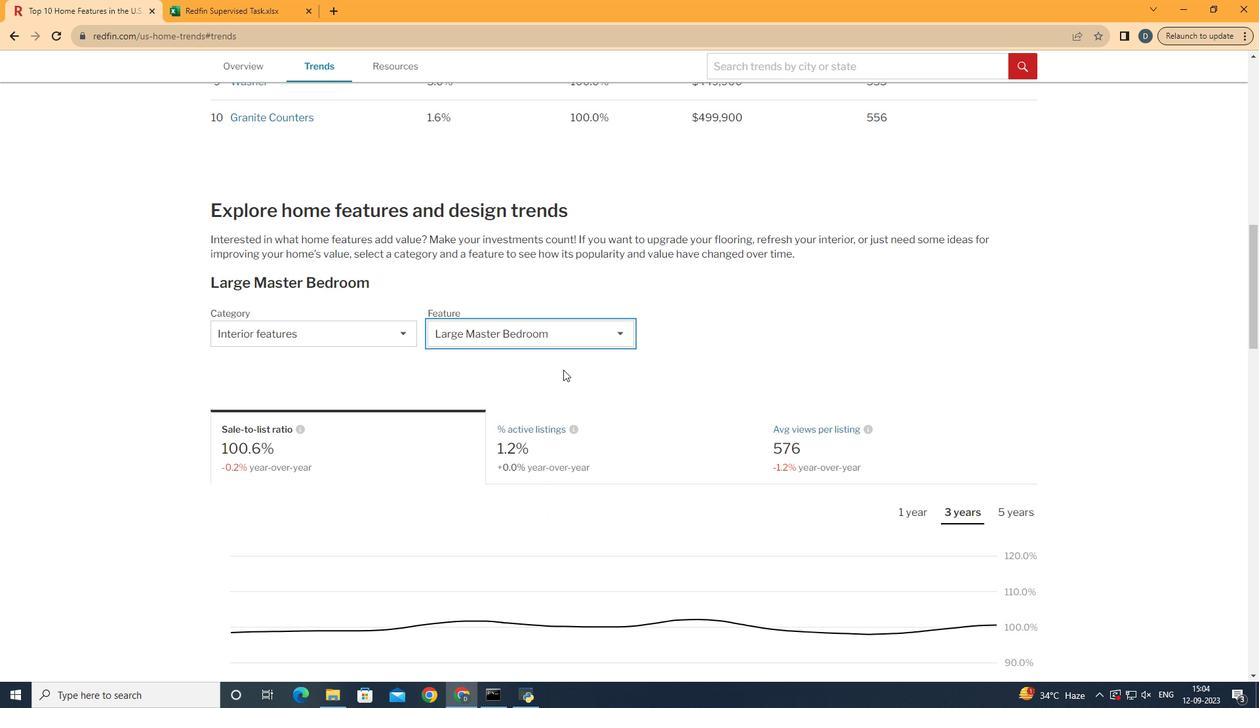 
Action: Mouse moved to (560, 372)
Screenshot: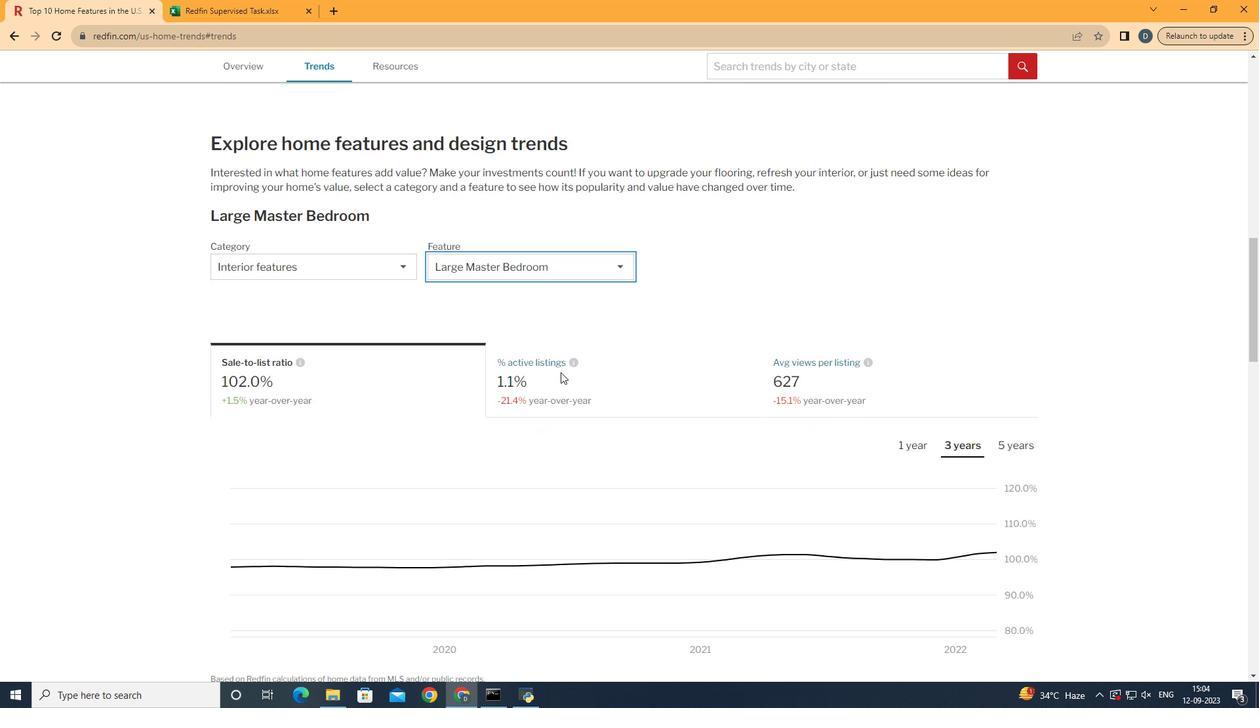 
Action: Mouse scrolled (560, 372) with delta (0, 0)
Screenshot: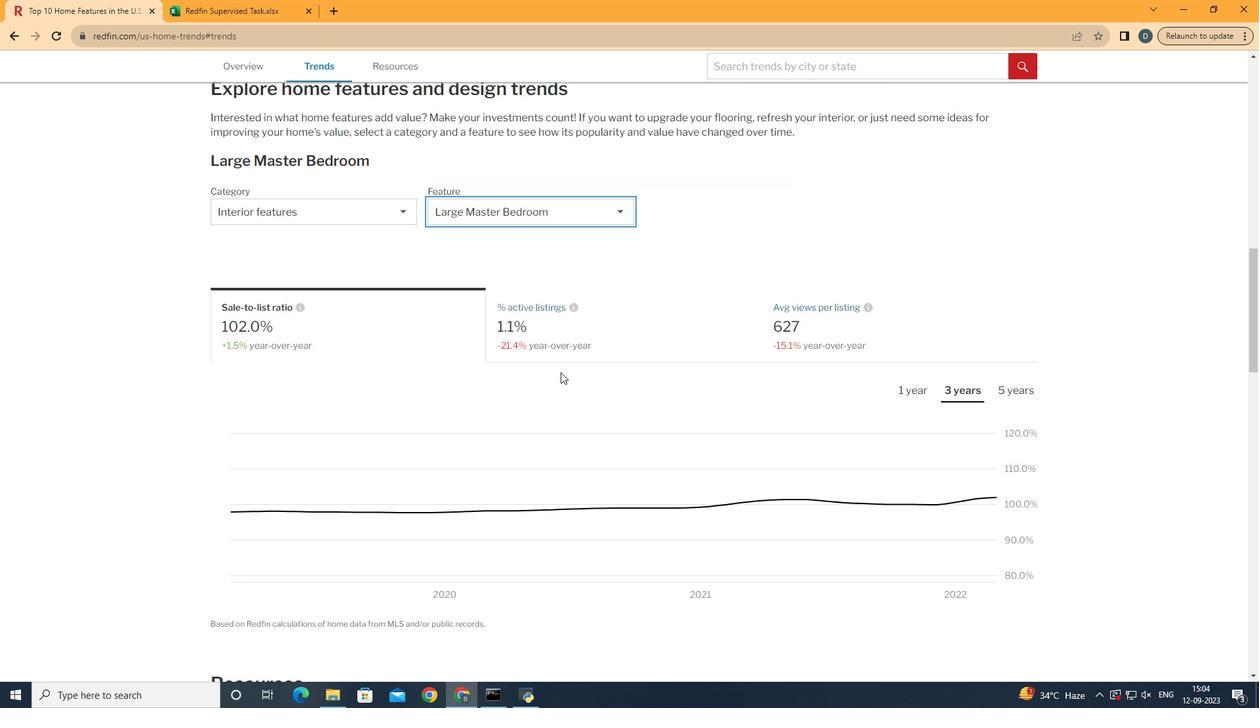 
Action: Mouse scrolled (560, 372) with delta (0, 0)
Screenshot: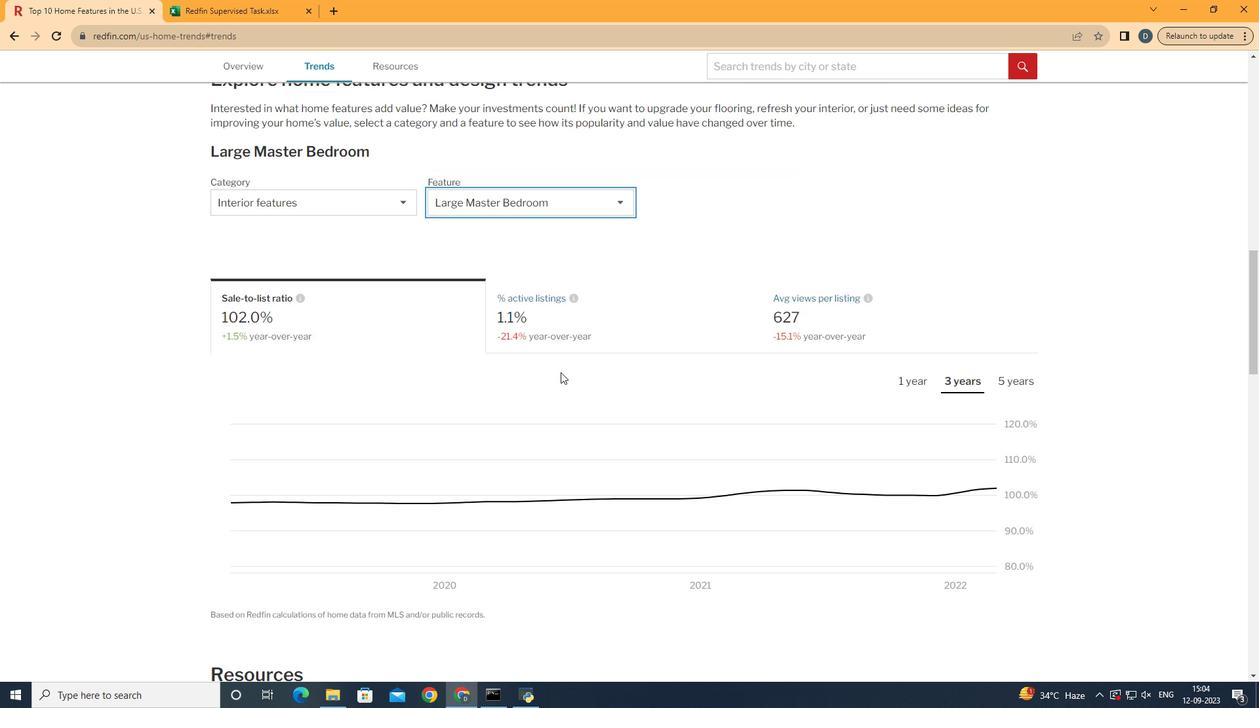 
Action: Mouse moved to (678, 327)
Screenshot: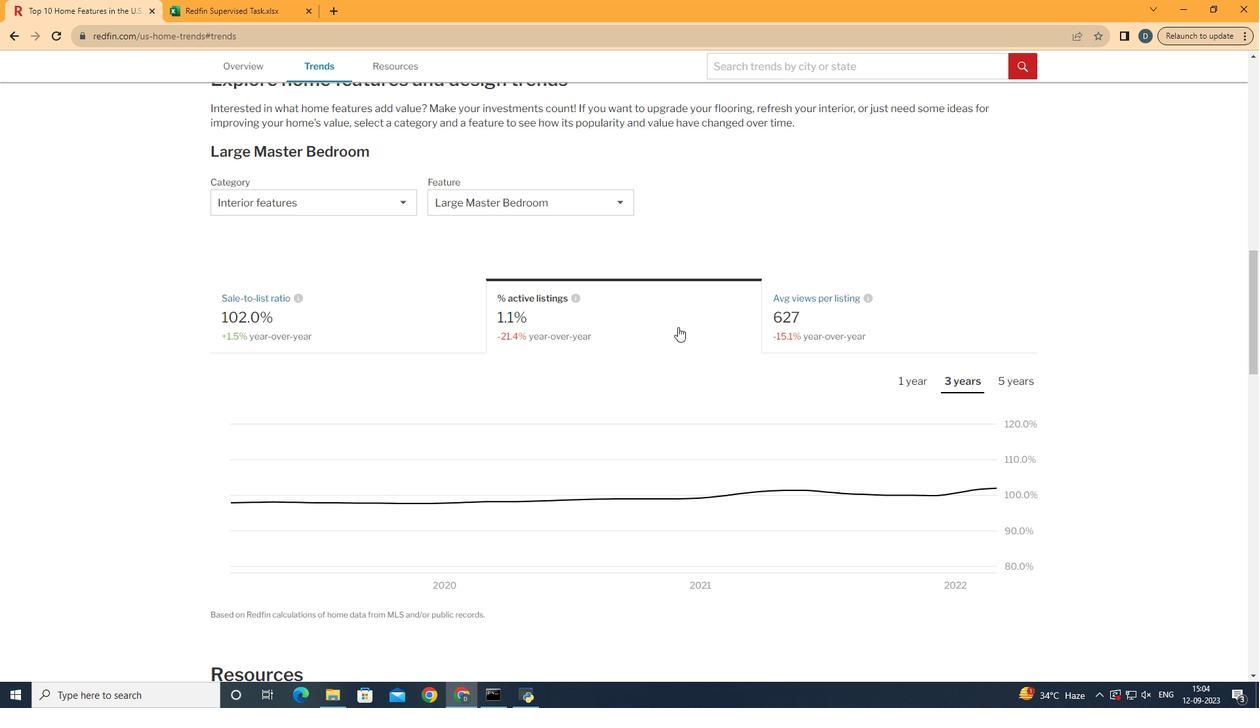 
Action: Mouse pressed left at (678, 327)
Screenshot: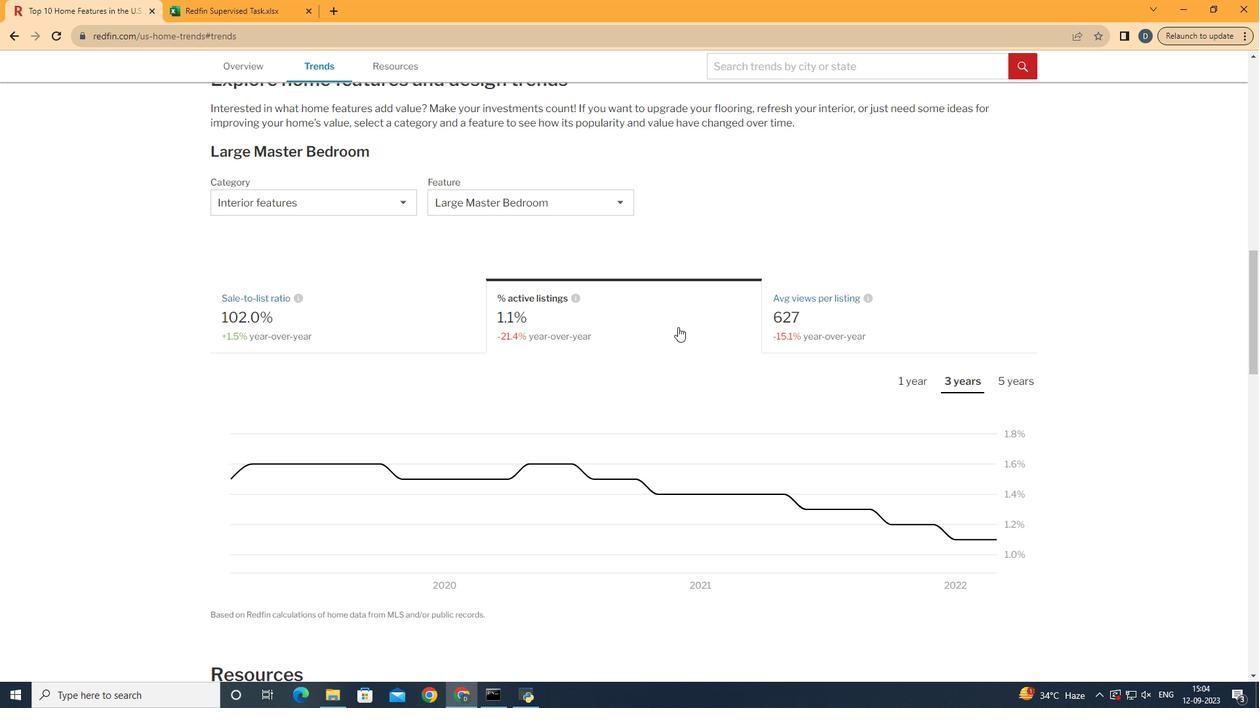 
Action: Mouse moved to (982, 385)
Screenshot: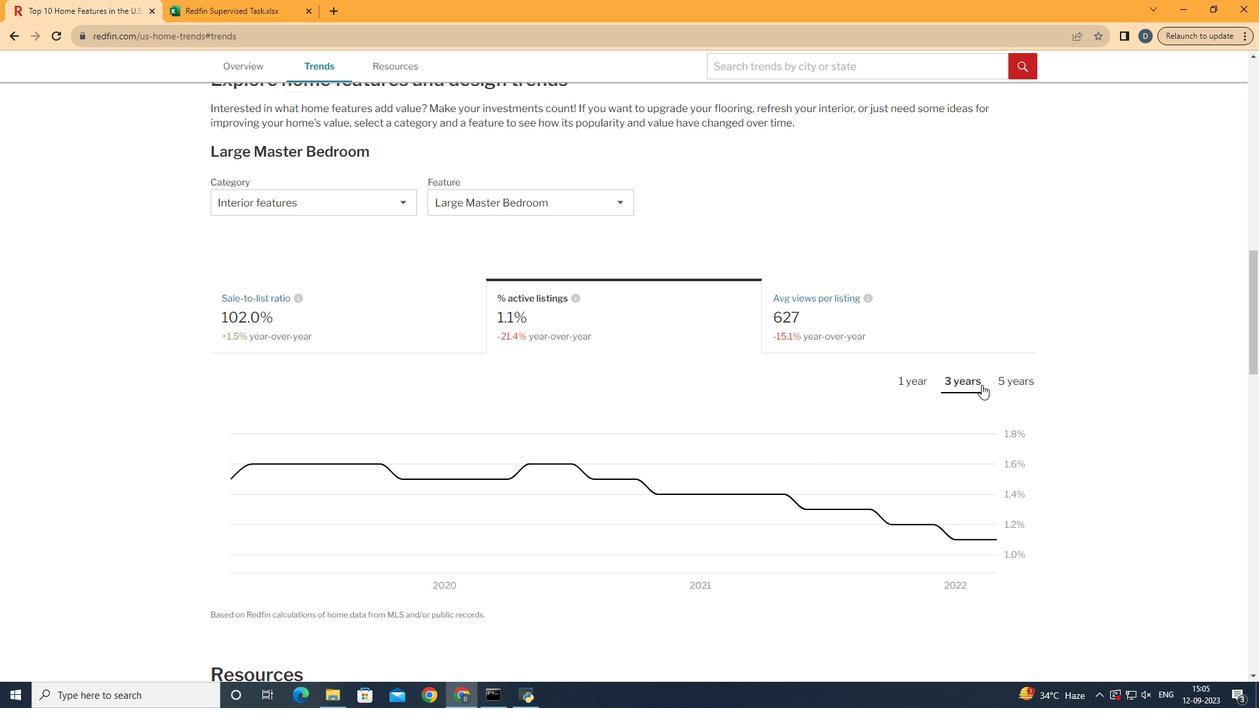 
Action: Mouse pressed left at (982, 385)
Screenshot: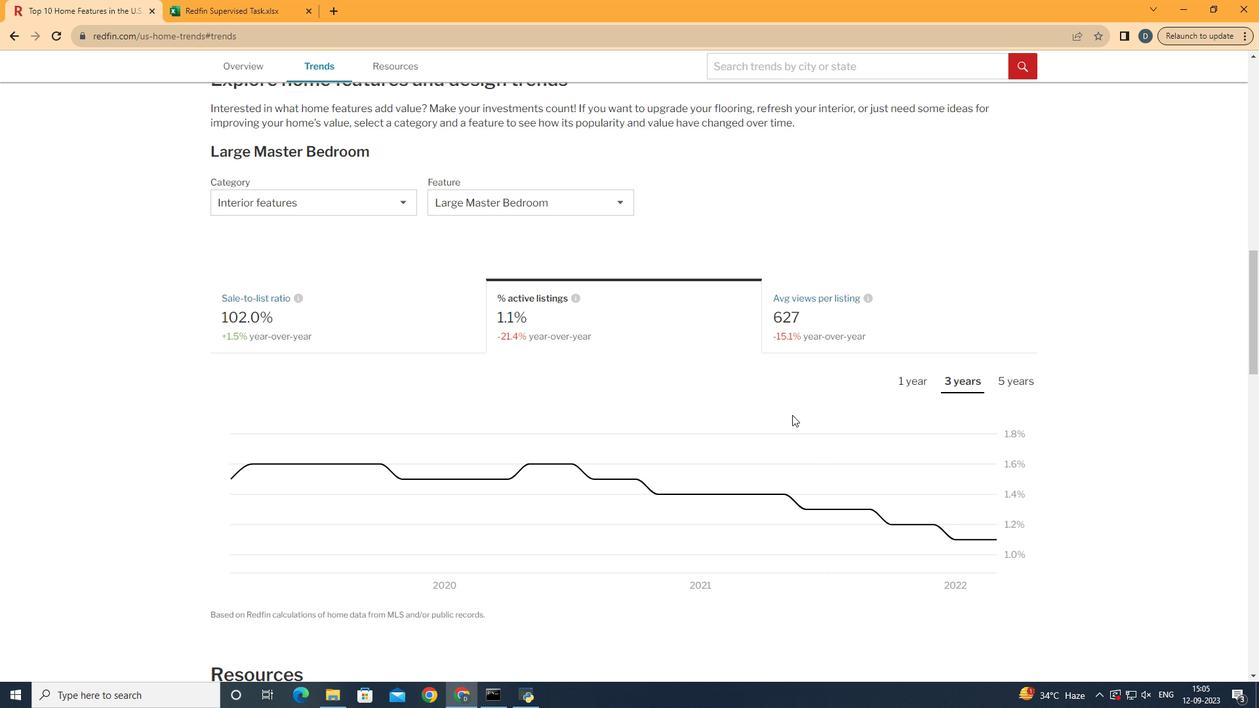 
Action: Mouse moved to (1015, 549)
Screenshot: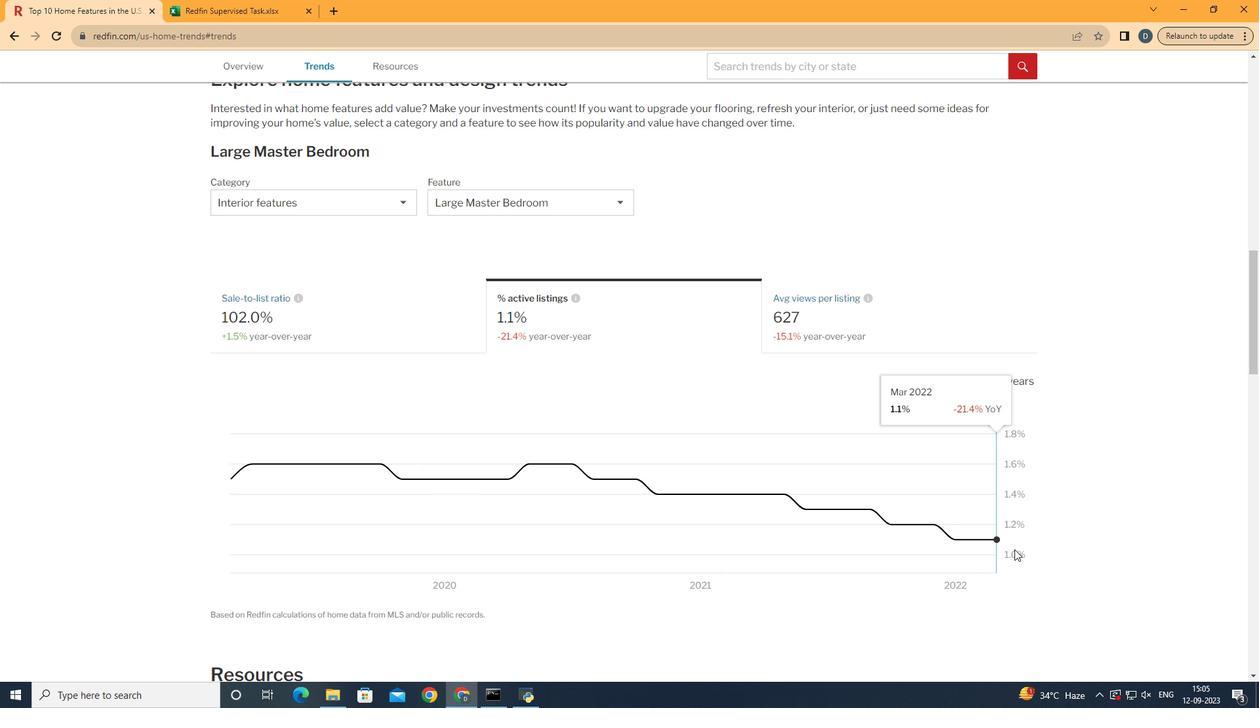 
